 Task: Arrange a 90-minute wedding planning consultation to discuss themes, venues, and vendor recommendations.
Action: Mouse pressed left at (780, 101)
Screenshot: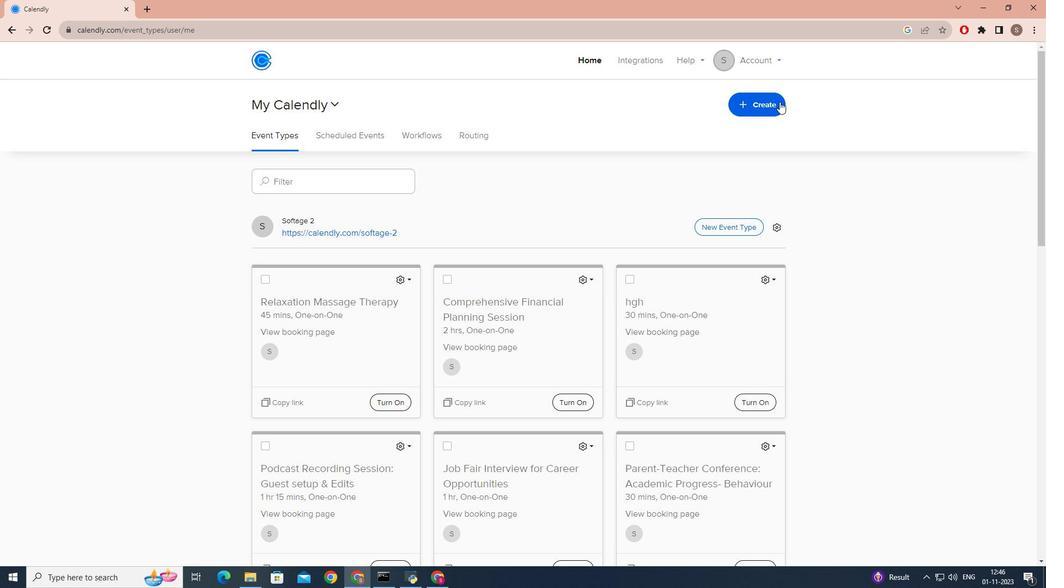 
Action: Mouse moved to (734, 137)
Screenshot: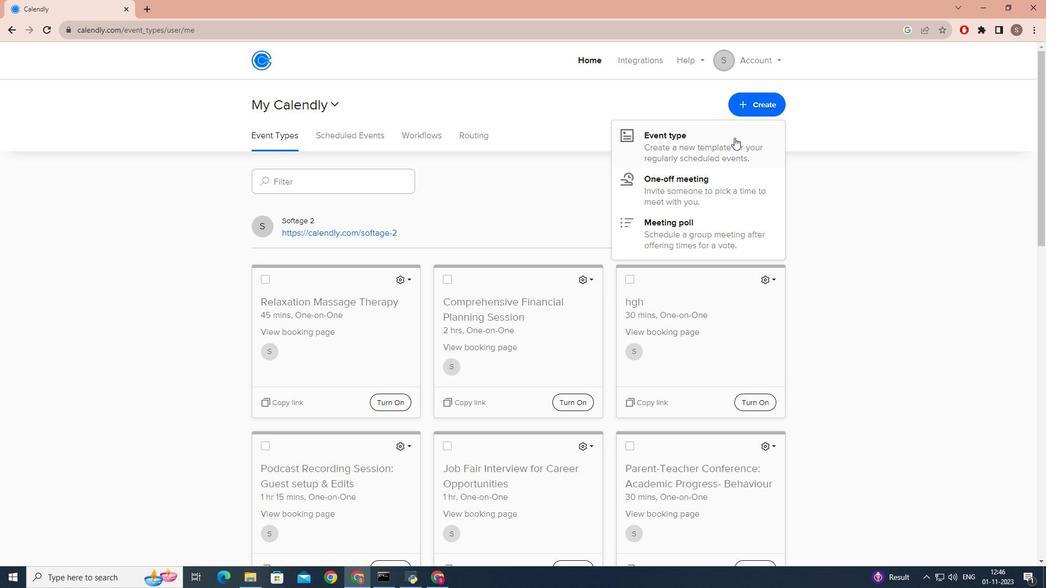 
Action: Mouse pressed left at (734, 137)
Screenshot: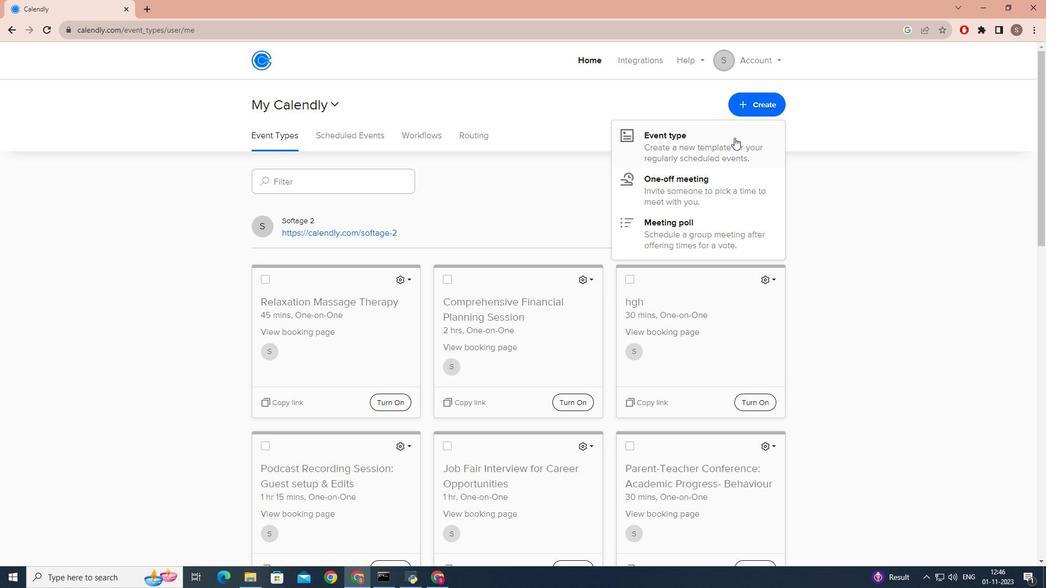 
Action: Mouse moved to (493, 180)
Screenshot: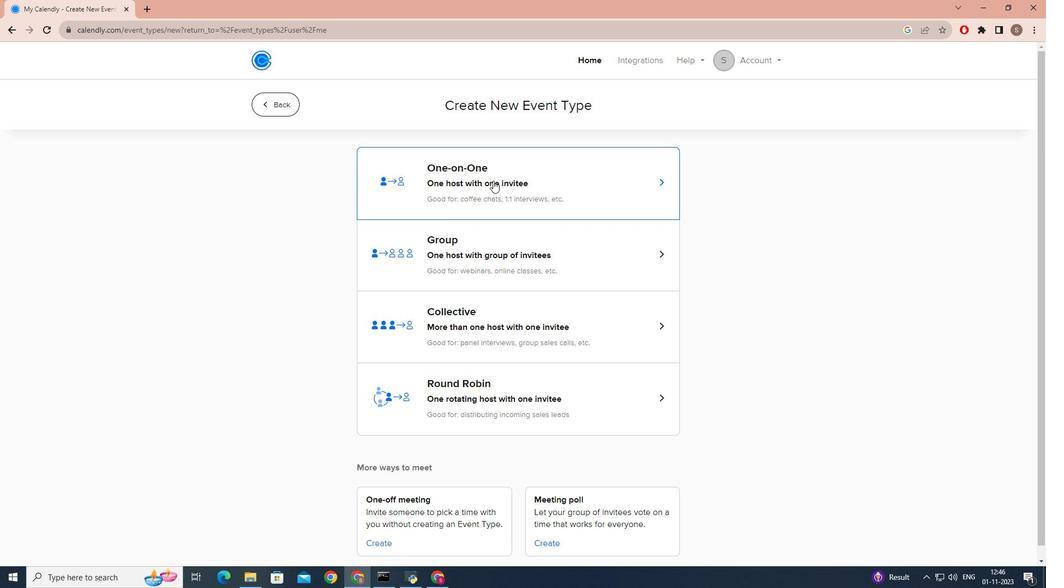 
Action: Mouse pressed left at (493, 180)
Screenshot: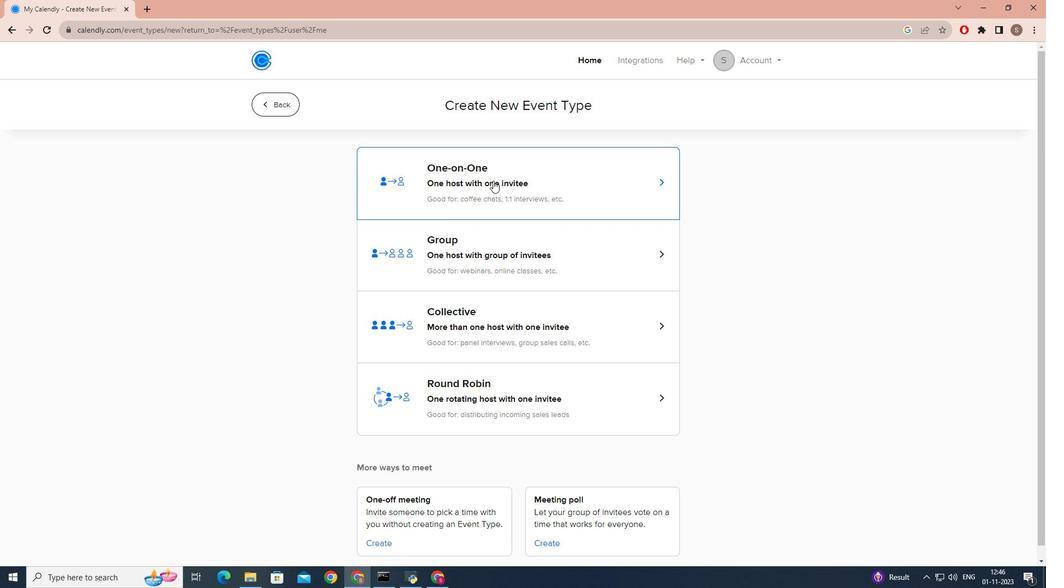 
Action: Mouse moved to (331, 263)
Screenshot: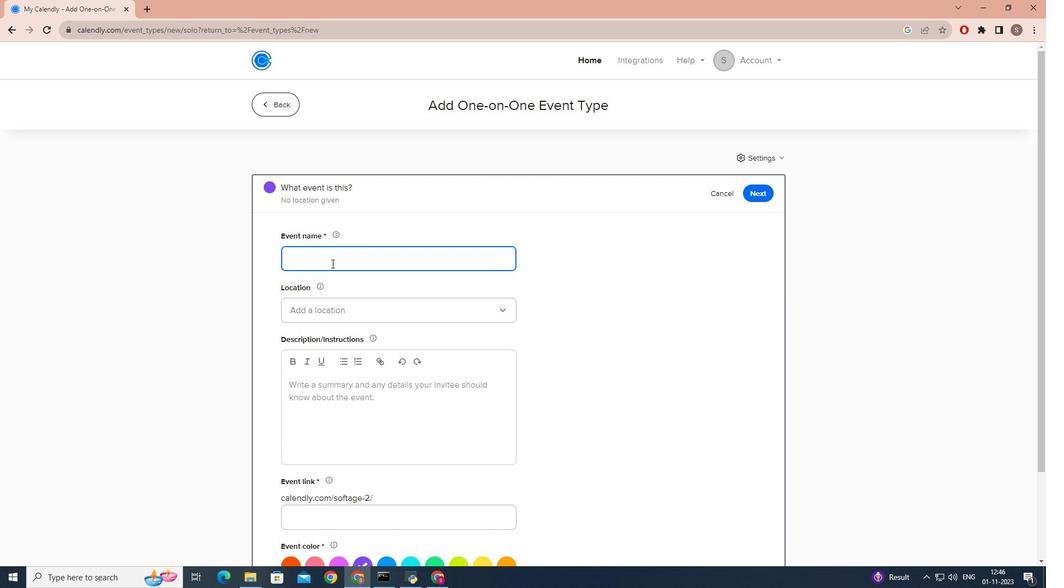 
Action: Key pressed <Key.caps_lock>W<Key.caps_lock>edding<Key.space><Key.caps_lock>P<Key.caps_lock>laa<Key.backspace>nning<Key.space><Key.caps_lock>C<Key.caps_lock>onsultation
Screenshot: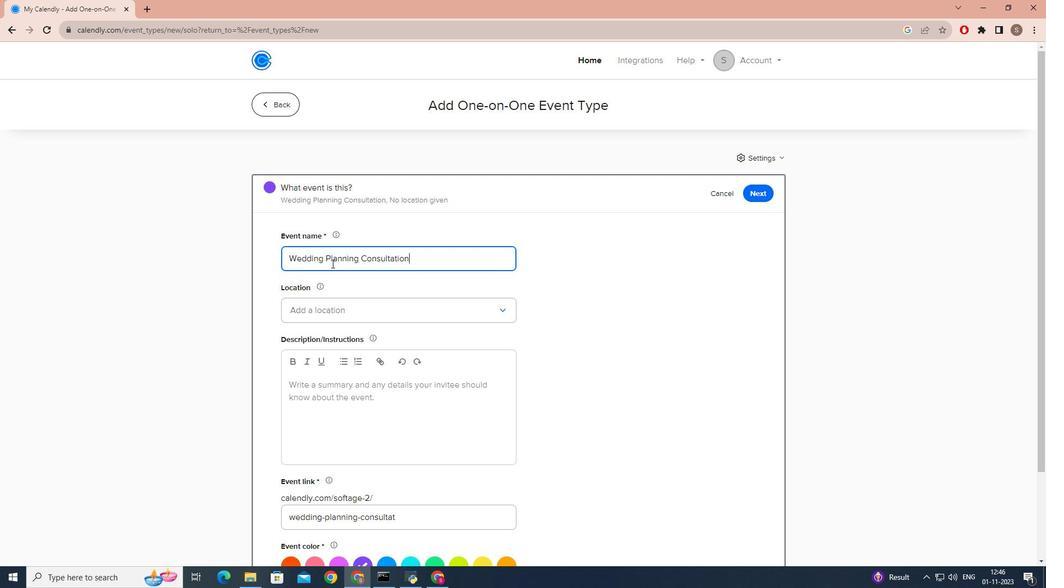 
Action: Mouse moved to (327, 310)
Screenshot: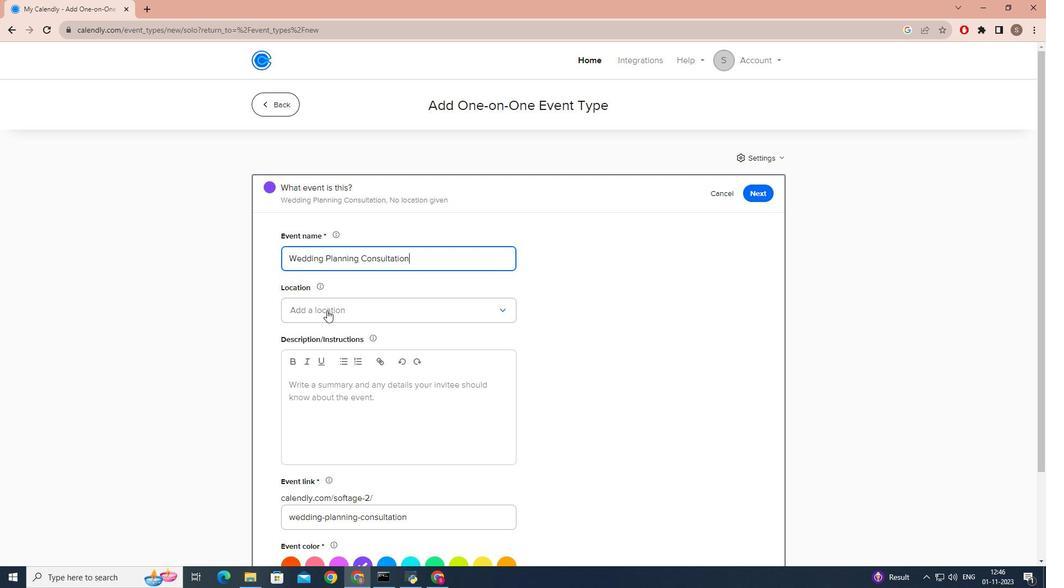 
Action: Mouse pressed left at (327, 310)
Screenshot: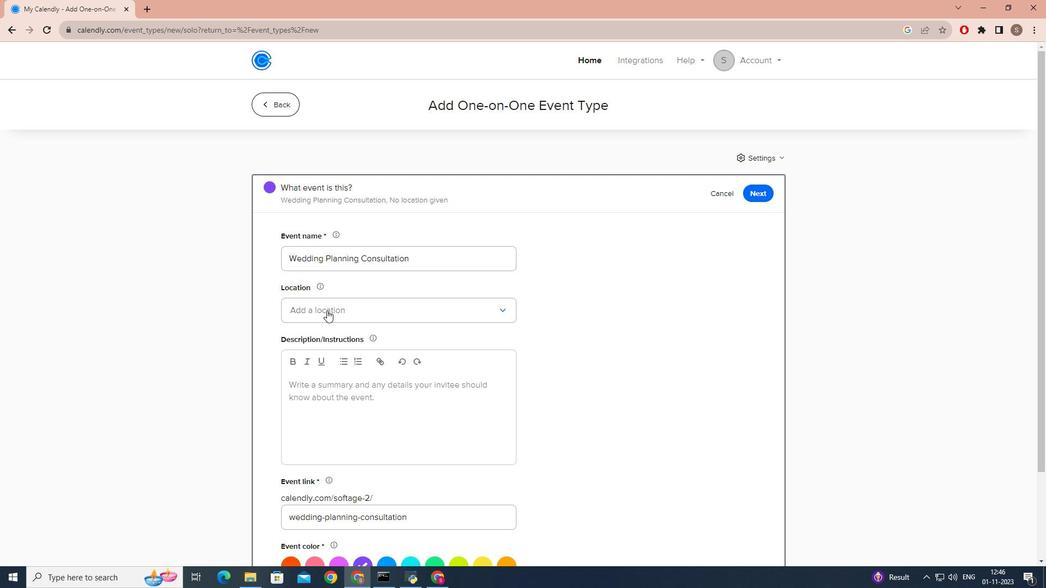 
Action: Mouse moved to (319, 417)
Screenshot: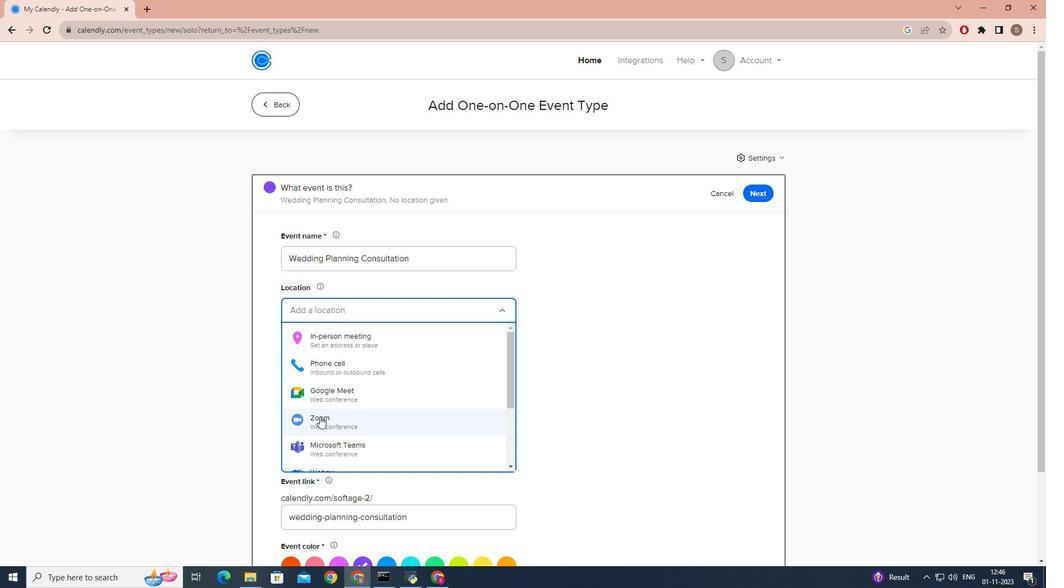 
Action: Mouse scrolled (319, 416) with delta (0, 0)
Screenshot: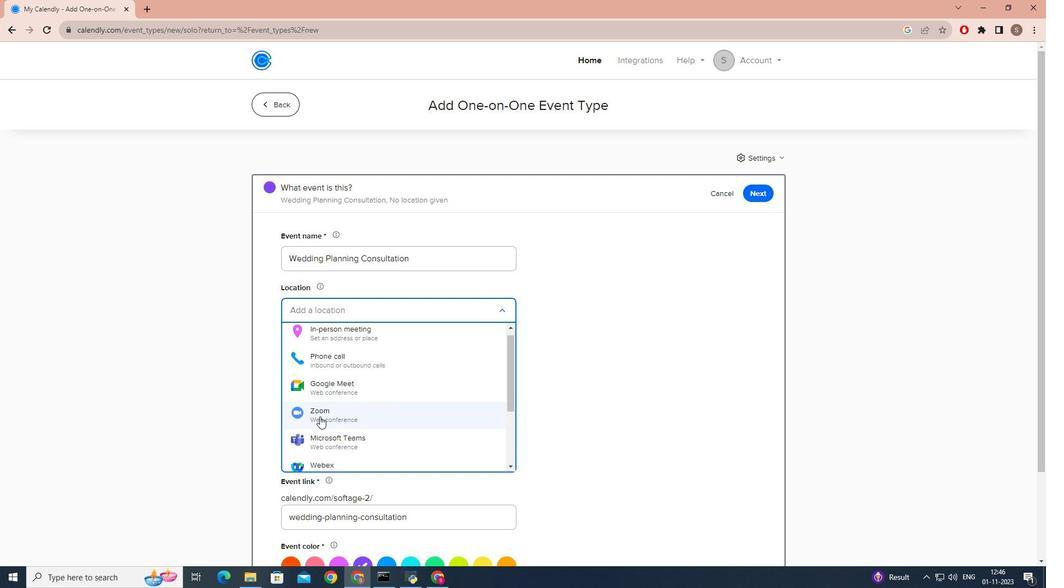
Action: Mouse moved to (373, 343)
Screenshot: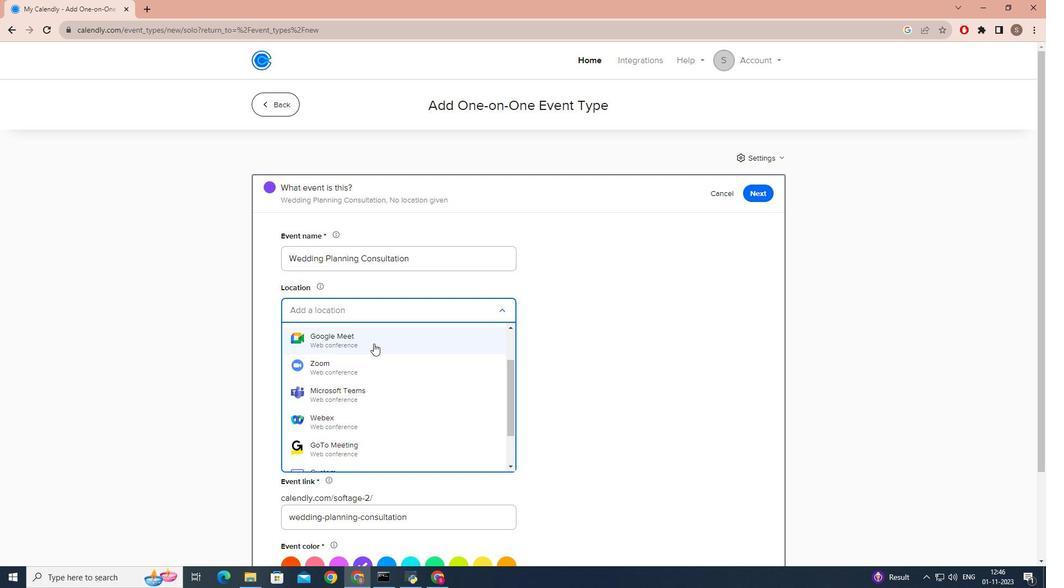 
Action: Mouse pressed left at (373, 343)
Screenshot: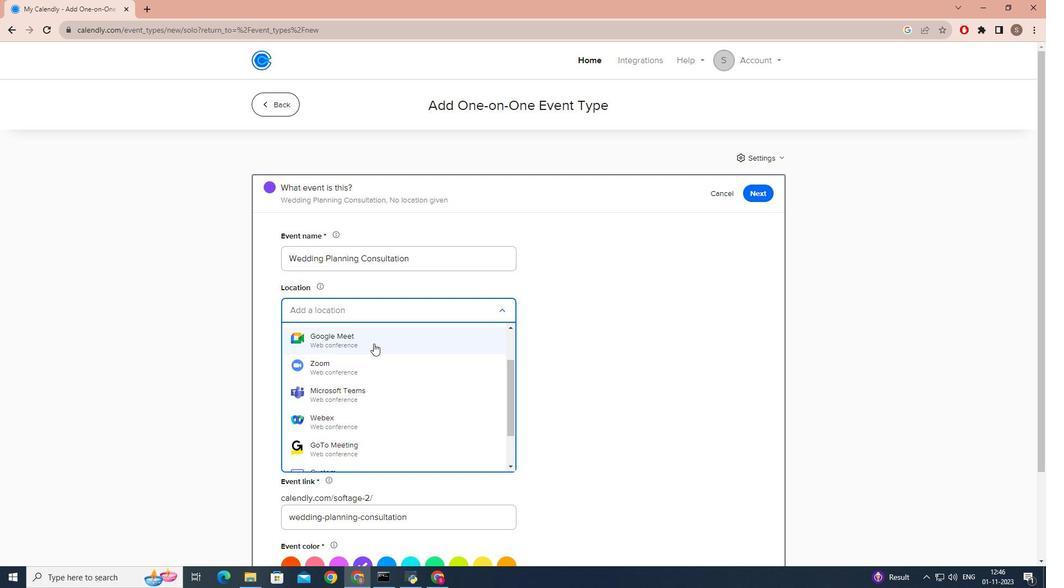 
Action: Mouse moved to (302, 421)
Screenshot: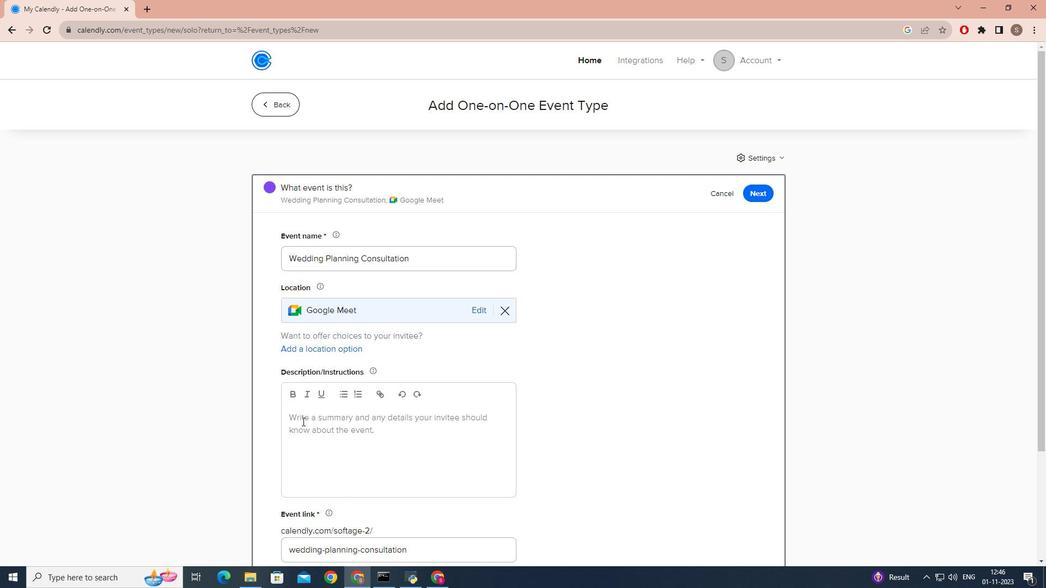 
Action: Mouse pressed left at (302, 421)
Screenshot: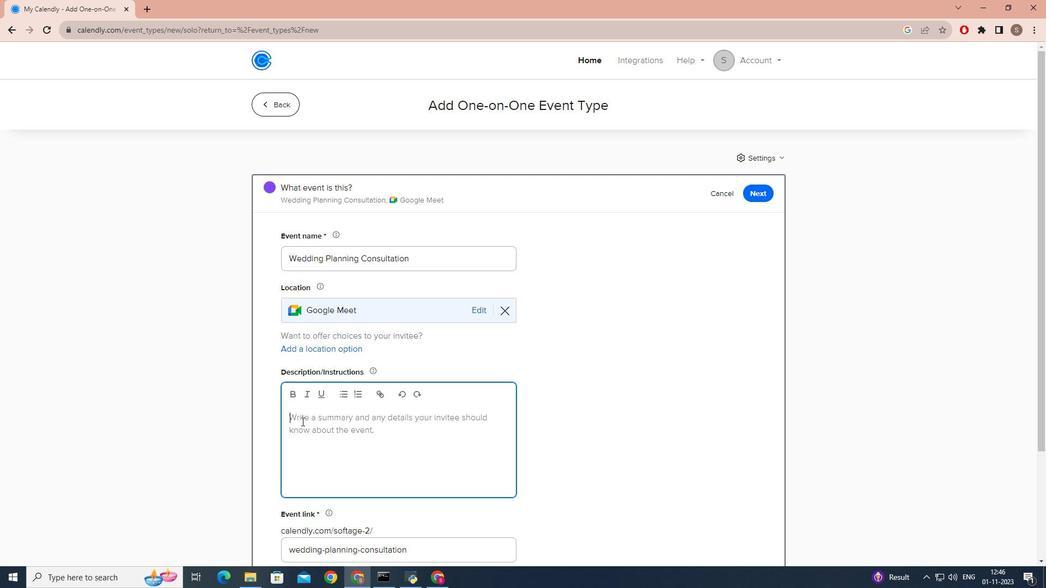 
Action: Mouse moved to (302, 421)
Screenshot: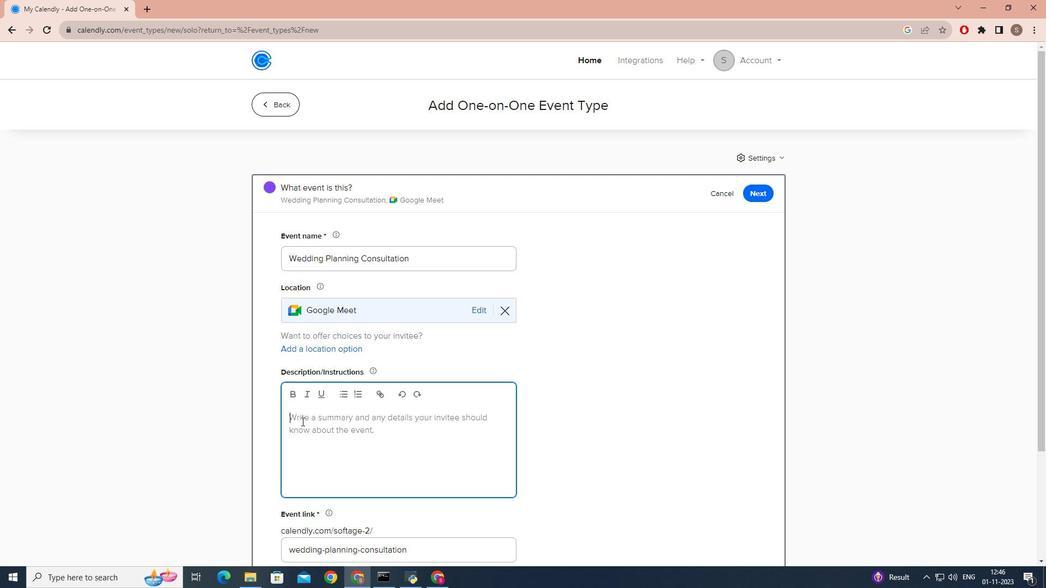 
Action: Key pressed <Key.caps_lock>L<Key.caps_lock>et<Key.space><Key.caps_lock>U<Key.caps_lock>s<Key.space><Key.caps_lock>P<Key.caps_lock>lan<Key.space><Key.caps_lock>Y<Key.caps_lock>our<Key.space><Key.caps_lock>W<Key.caps_lock>es<Key.backspace>dding<Key.shift_r><Key.shift_r><Key.shift_r><Key.shift_r><Key.shift_r><Key.shift_r><Key.shift_r><Key.shift_r><Key.shift_r><Key.shift_r>!!<Key.enter><Key.caps_lock>T<Key.caps_lock>his<Key.space>consultation<Key.space>is<Key.space>dedicated<Key.space>to<Key.space>discussing<Key.space>wedding<Key.space>themes,venue<Key.space>options<Key.space>,and<Key.space>vendor<Key.space>recommendations.<Key.caps_lock>W<Key.caps_lock>hether<Key.space>you<Key.space>are<Key.space>starting<Key.space>from<Key.space>scratch<Key.space>p<Key.backspace>or<Key.space>need<Key.space>expert<Key.space>advice,<Key.space>we<Key.space>are<Key.space>here<Key.space>to<Key.space>make<Key.space>your<Key.space>wedding<Key.space>pln<Key.backspace>anning<Key.space>h<Key.backspace>journey<Key.space>a<Key.space>breeze.<Key.enter><Key.caps_lock>D<Key.caps_lock>o<Key.space>come<Key.space>up<Key.space><Key.backspace><Key.backspace><Key.backspace><Key.backspace><Key.backspace><Key.backspace><Key.backspace><Key.backspace><Key.backspace><Key.backspace>o<Key.space>give<Key.space>us<Key.space>your<Key.space>ide<Key.backspace><Key.backspace><Key.backspace><Key.backspace><Key.backspace><Key.backspace><Key.backspace><Key.backspace><Key.backspace><Key.backspace><Key.backspace><Key.backspace><Key.backspace><Key.backspace><Key.backspace><Key.backspace>coe<Key.backspace>me<Key.space>up<Key.space>with<Key.space>your<Key.space>ideas<Key.space>and<Key.space>concerns<Key.space>so<Key.space>that<Key.space>we<Key.space>can<Key.space>discuss<Key.space>all<Key.space>our<Key.backspace><Key.backspace><Key.backspace>the<Key.space>events<Key.space>keeping<Key.space>them<Key.space>in<Key.space>mind.<Key.enter><Key.caps_lock>W<Key.caps_lock>e<Key.space>look<Key.space>forward<Key.space>to<Key.space>a<Key.space>productive<Key.space>session.
Screenshot: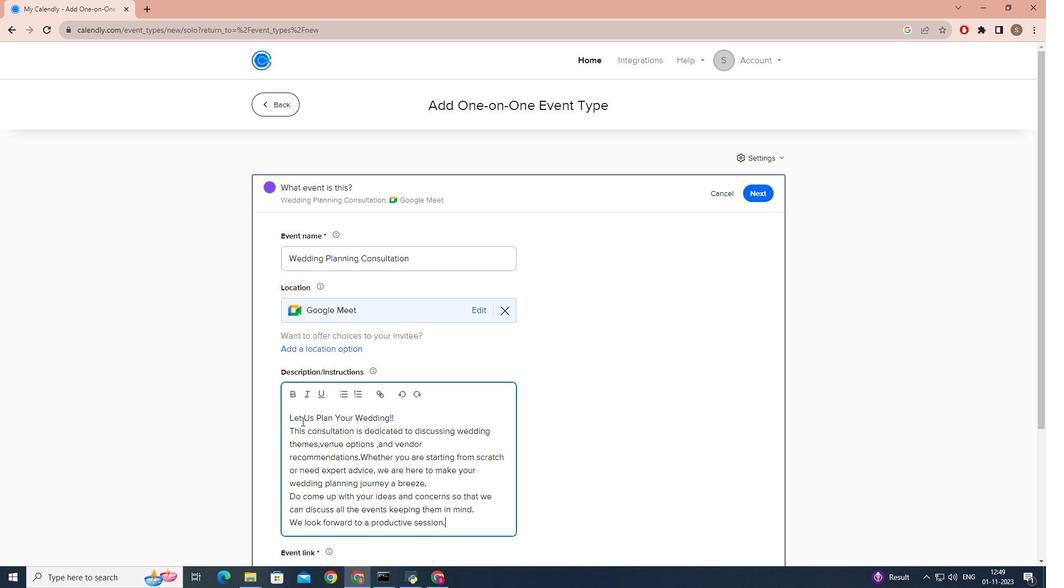 
Action: Mouse moved to (386, 339)
Screenshot: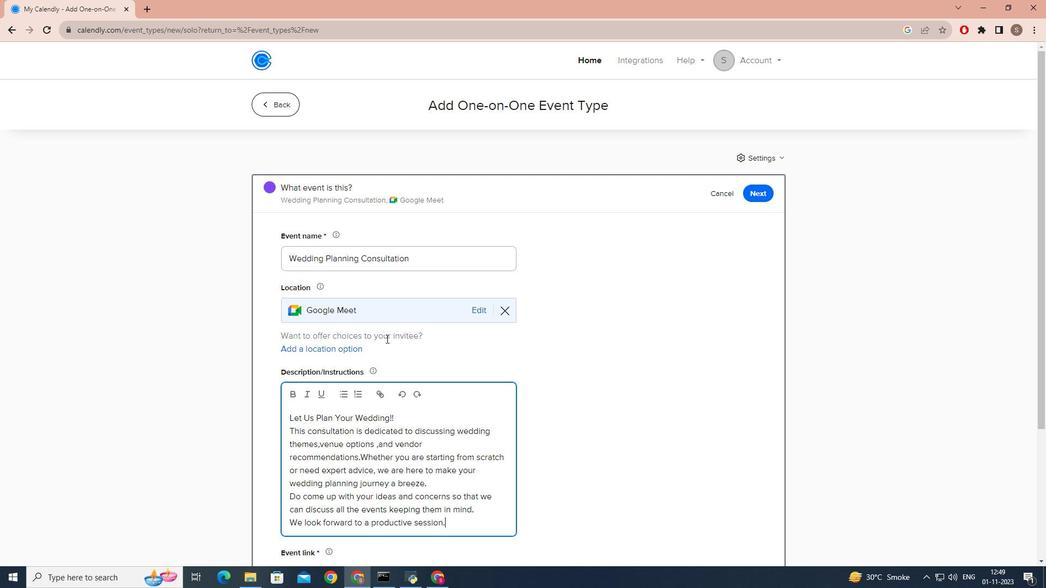 
Action: Mouse scrolled (386, 338) with delta (0, 0)
Screenshot: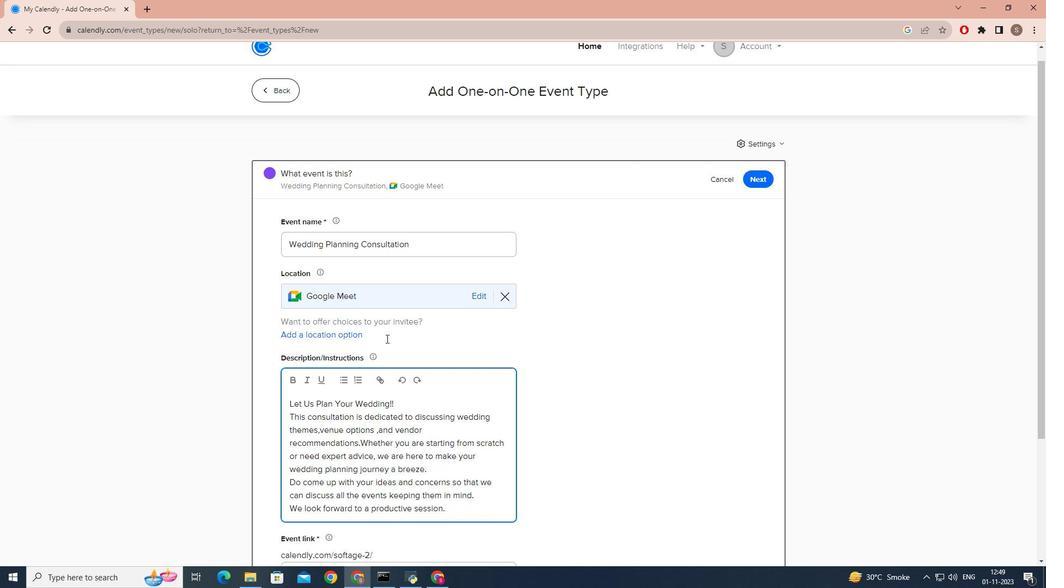 
Action: Mouse scrolled (386, 338) with delta (0, 0)
Screenshot: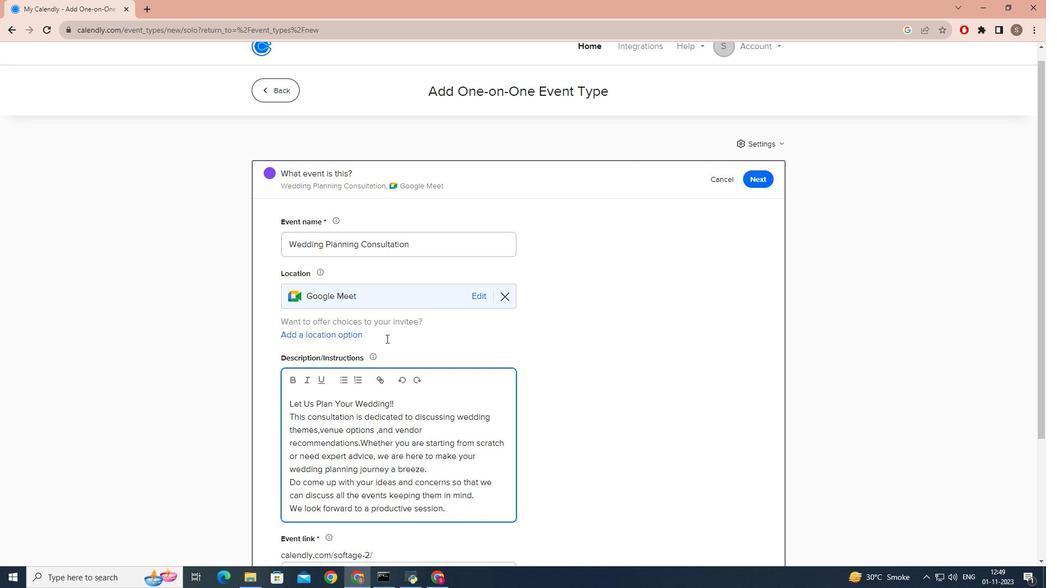 
Action: Mouse scrolled (386, 338) with delta (0, 0)
Screenshot: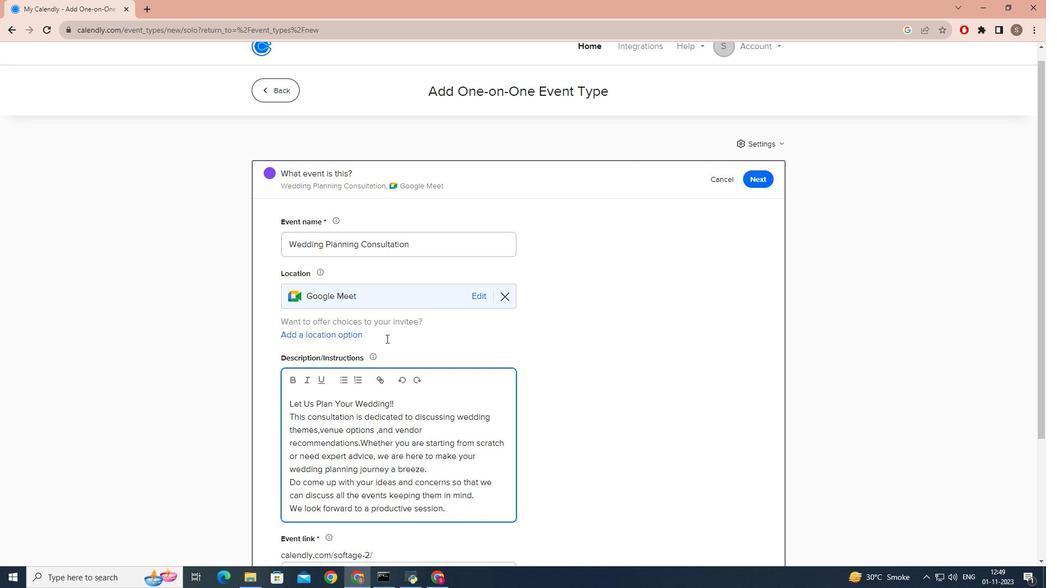 
Action: Mouse scrolled (386, 338) with delta (0, 0)
Screenshot: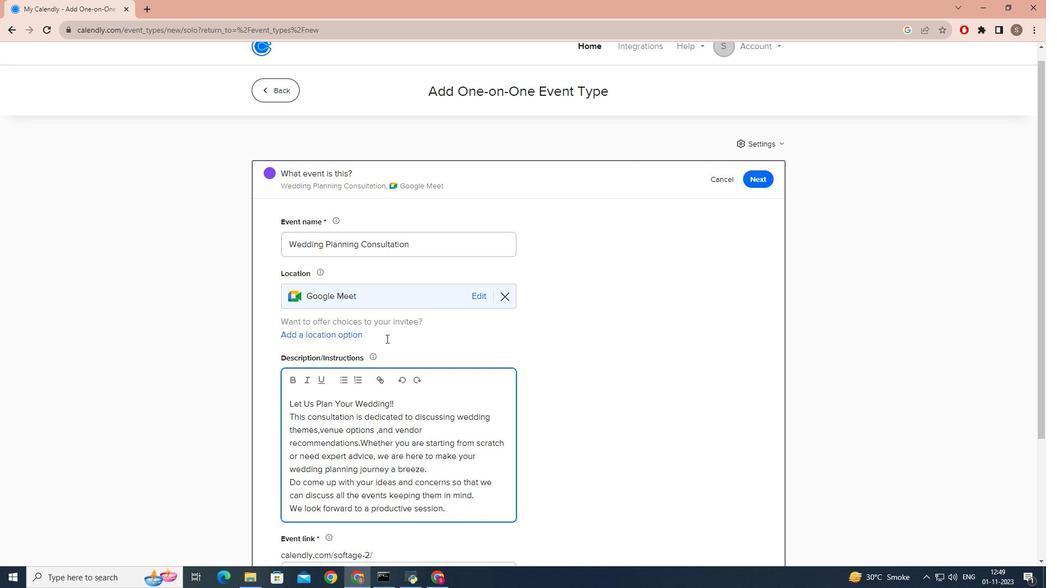 
Action: Mouse scrolled (386, 338) with delta (0, 0)
Screenshot: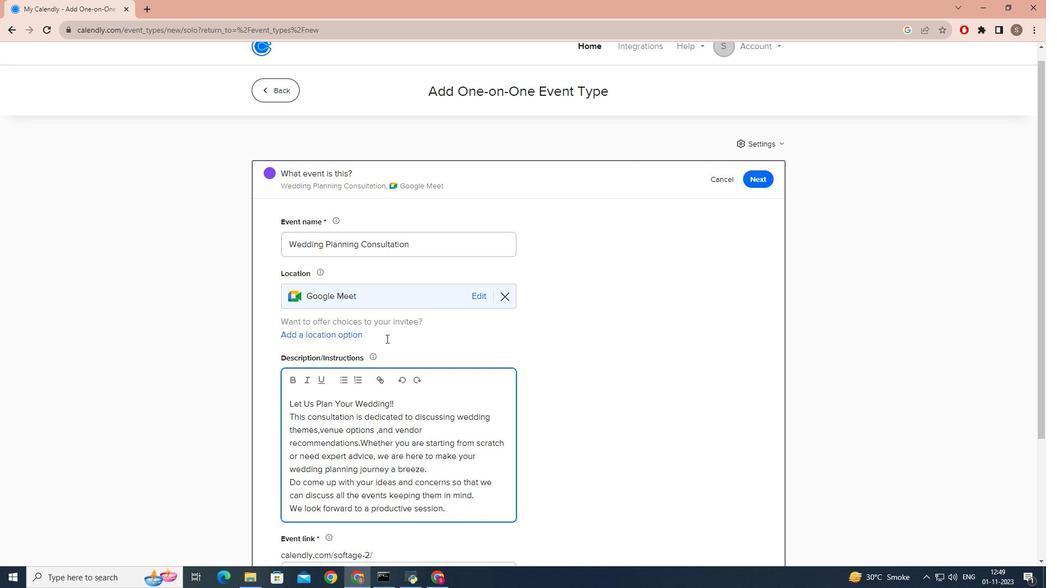 
Action: Mouse scrolled (386, 338) with delta (0, 0)
Screenshot: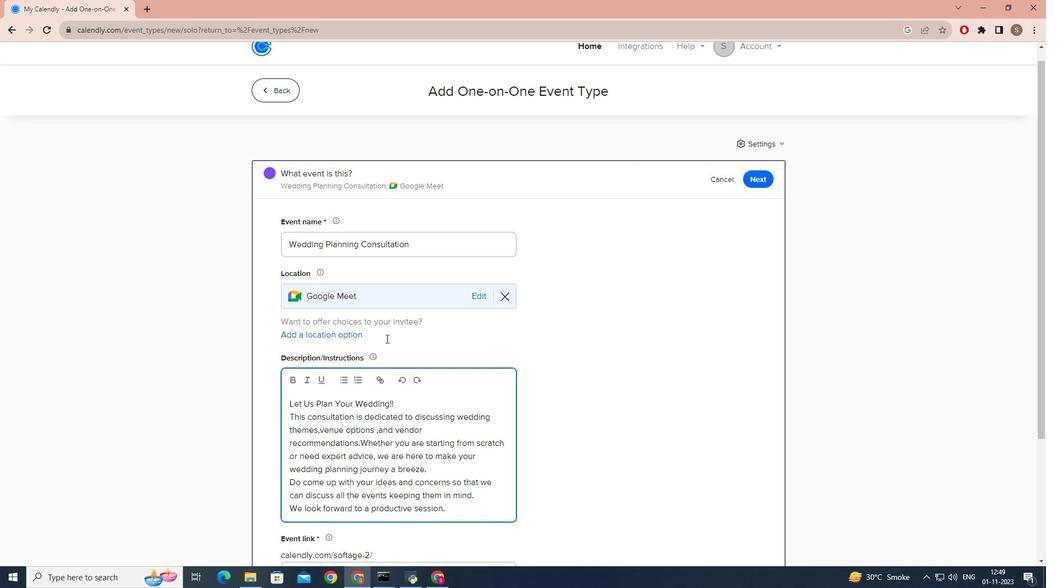 
Action: Mouse scrolled (386, 338) with delta (0, 0)
Screenshot: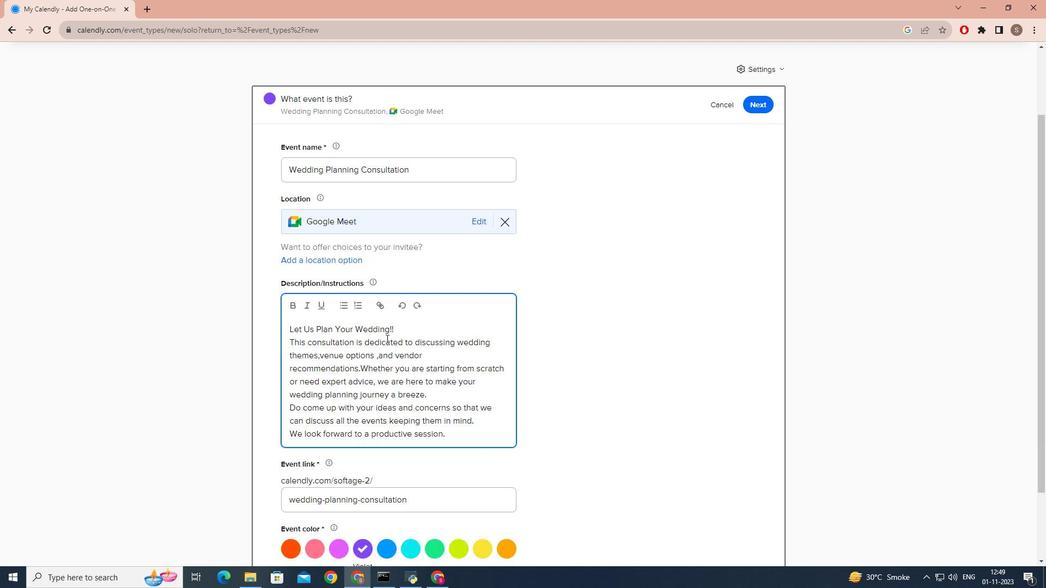 
Action: Mouse scrolled (386, 338) with delta (0, 0)
Screenshot: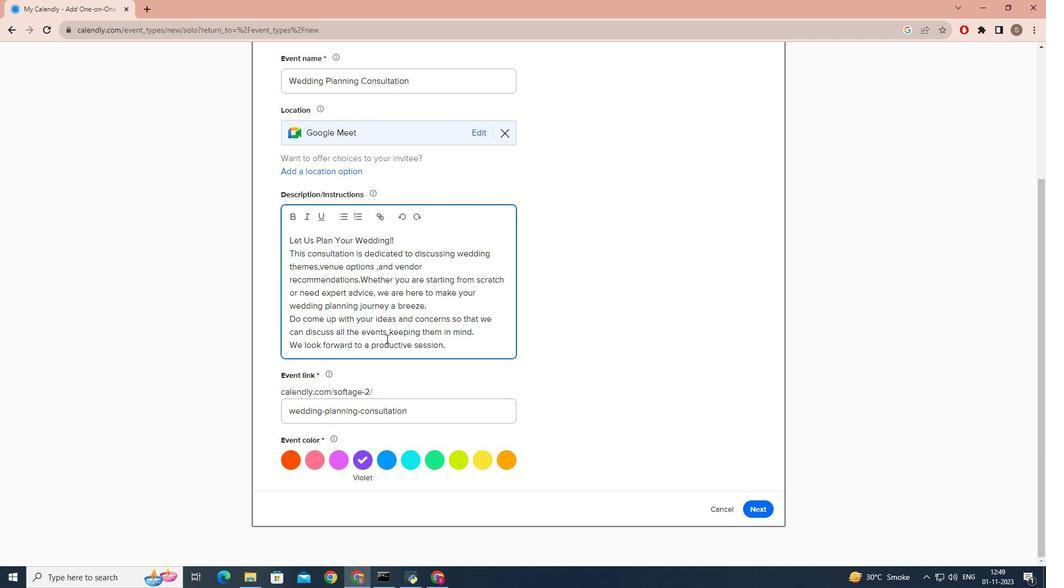 
Action: Mouse scrolled (386, 338) with delta (0, 0)
Screenshot: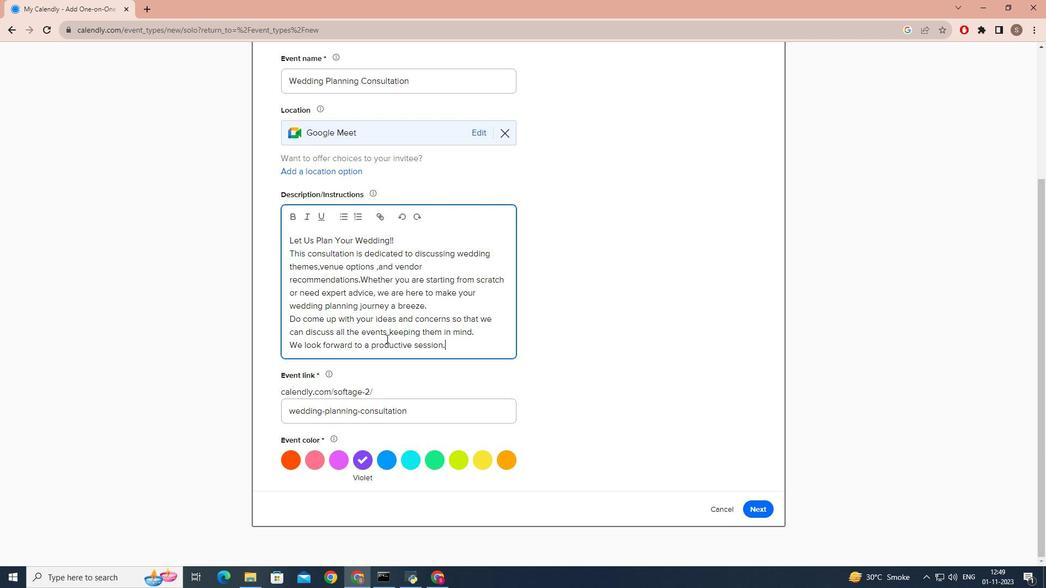 
Action: Mouse scrolled (386, 338) with delta (0, 0)
Screenshot: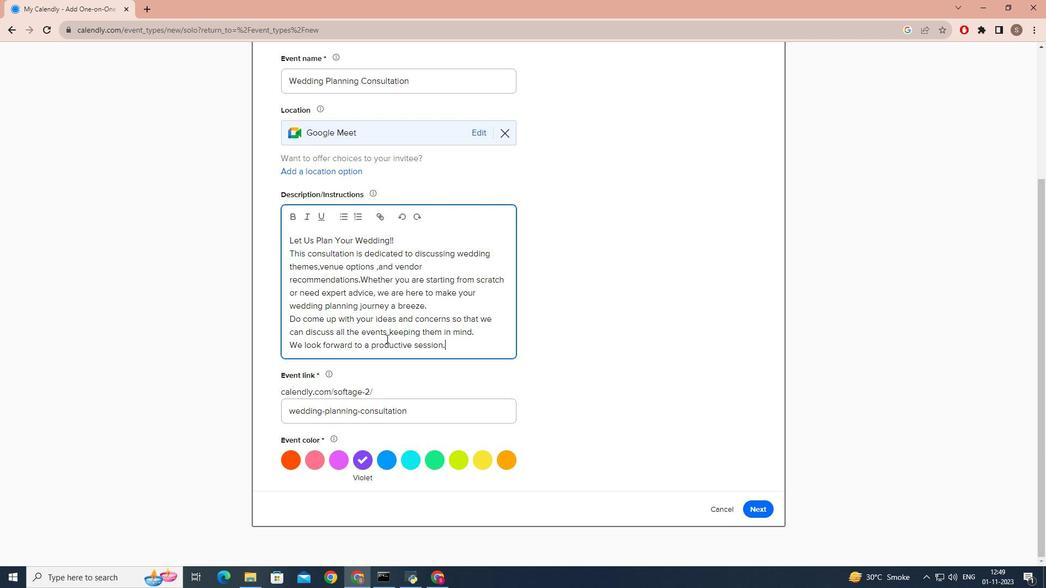 
Action: Mouse scrolled (386, 338) with delta (0, 0)
Screenshot: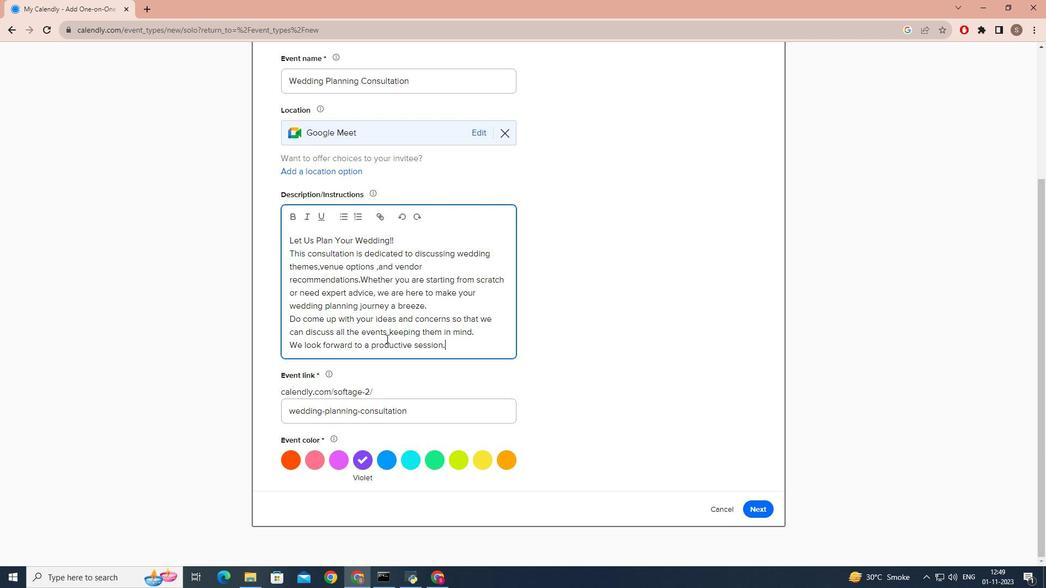 
Action: Mouse moved to (405, 459)
Screenshot: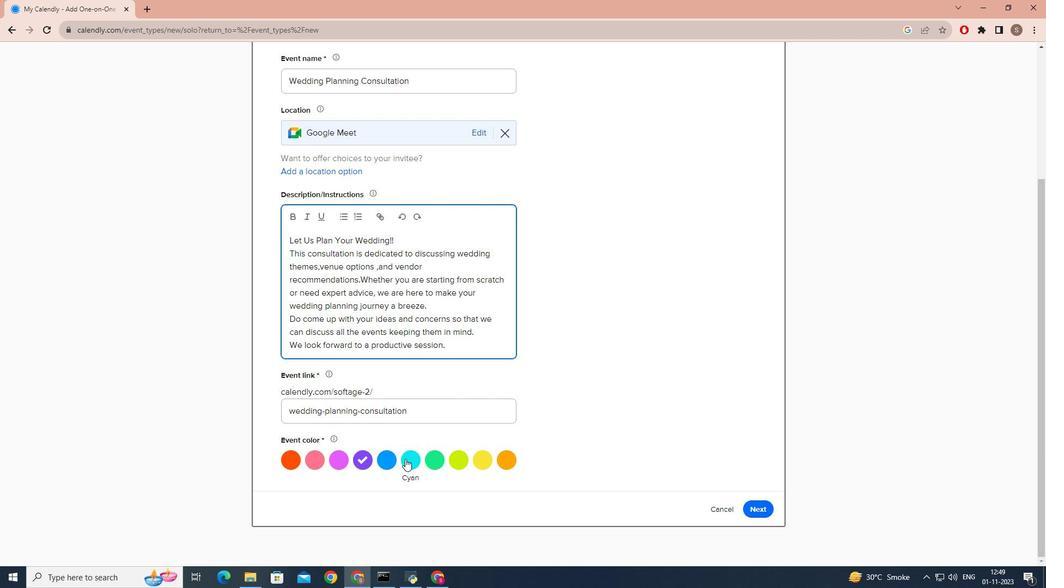 
Action: Mouse pressed left at (405, 459)
Screenshot: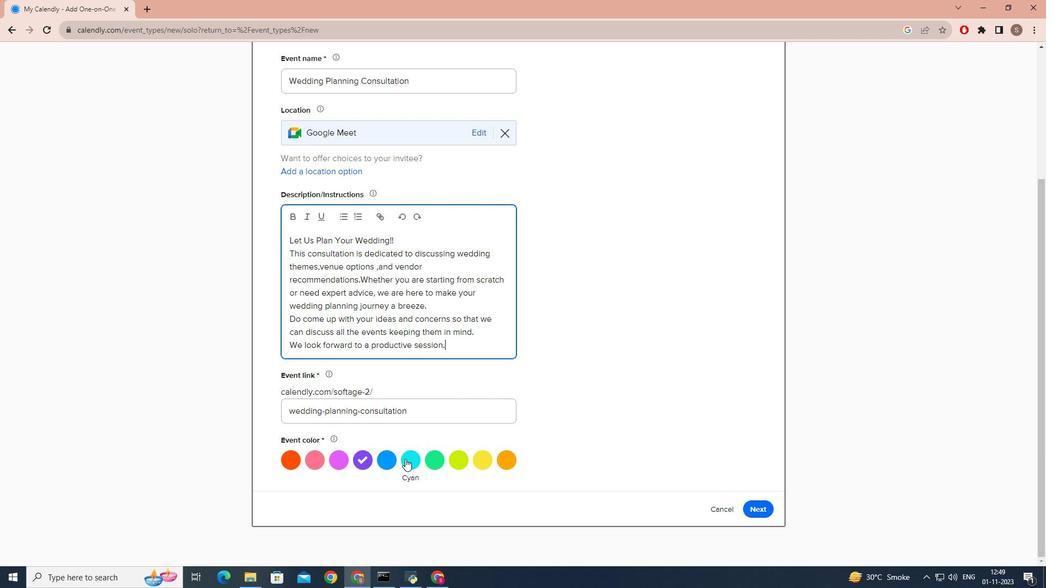 
Action: Mouse moved to (755, 515)
Screenshot: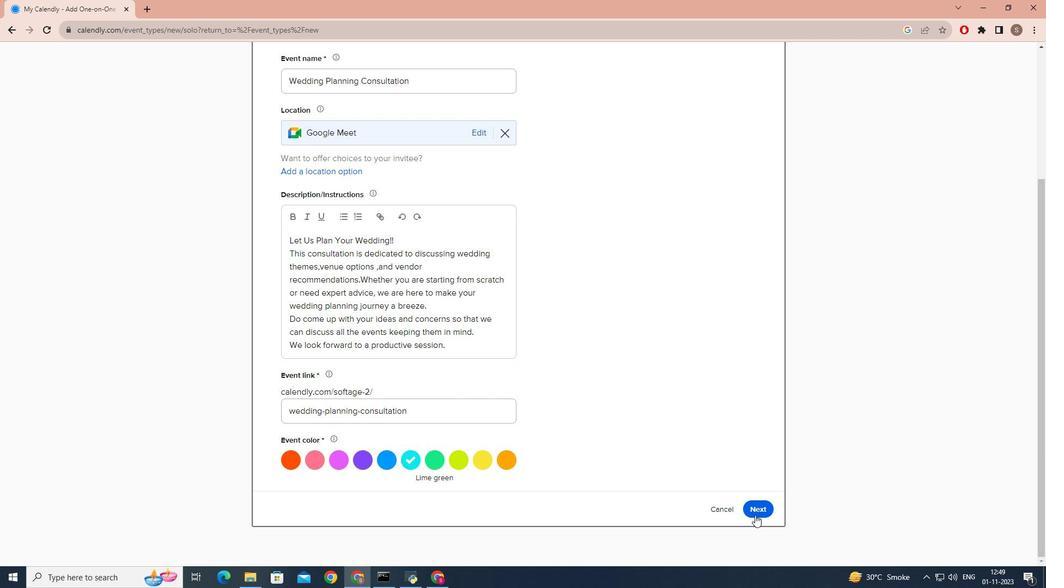 
Action: Mouse pressed left at (755, 515)
Screenshot: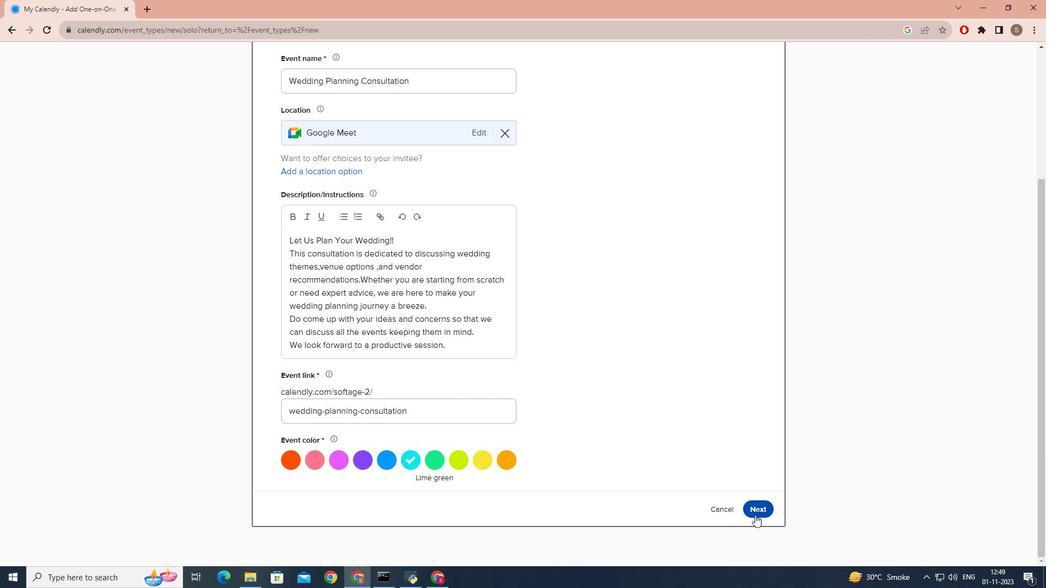 
Action: Mouse moved to (350, 288)
Screenshot: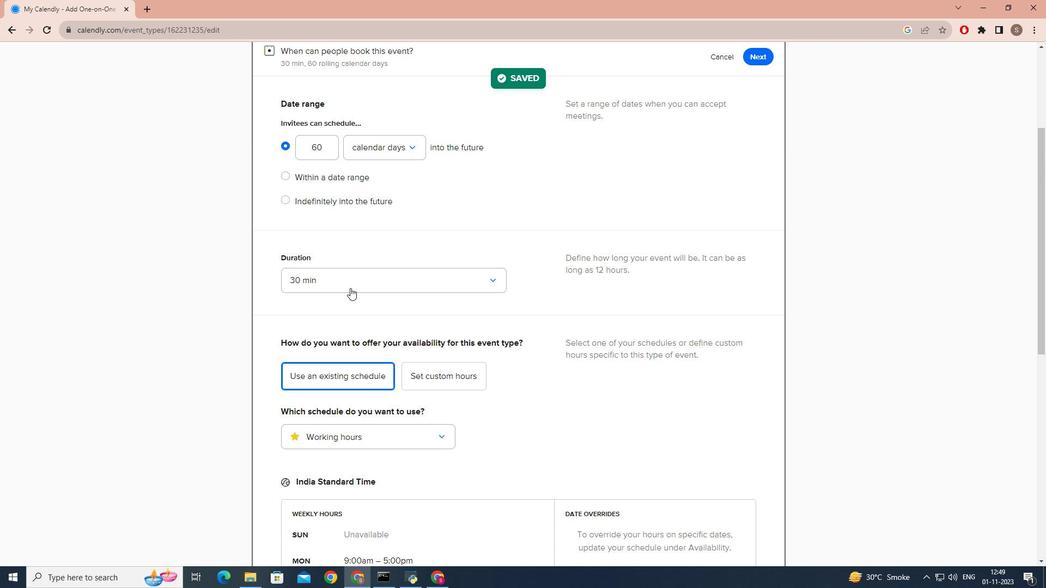 
Action: Mouse pressed left at (350, 288)
Screenshot: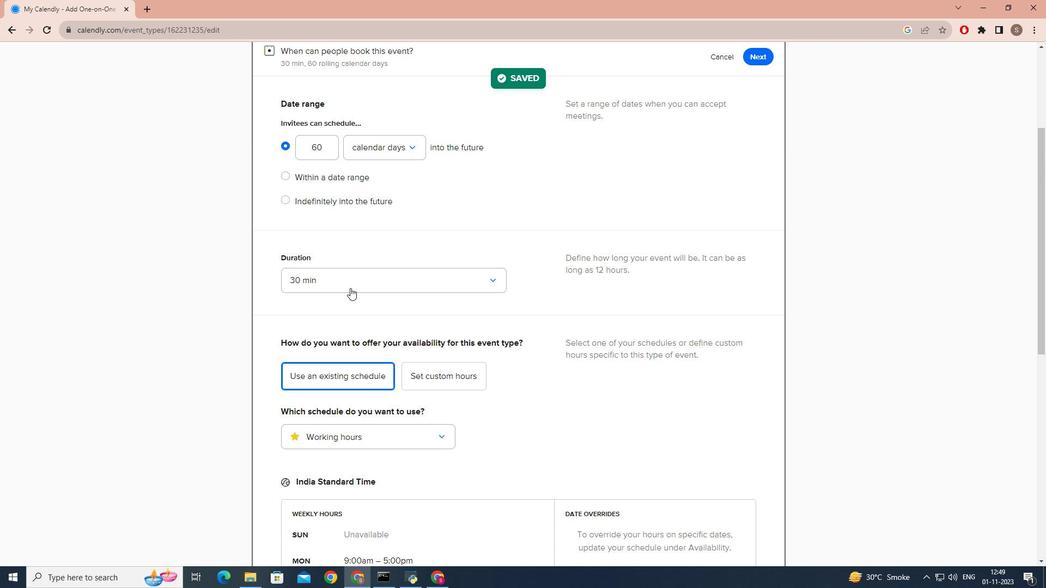 
Action: Mouse moved to (323, 388)
Screenshot: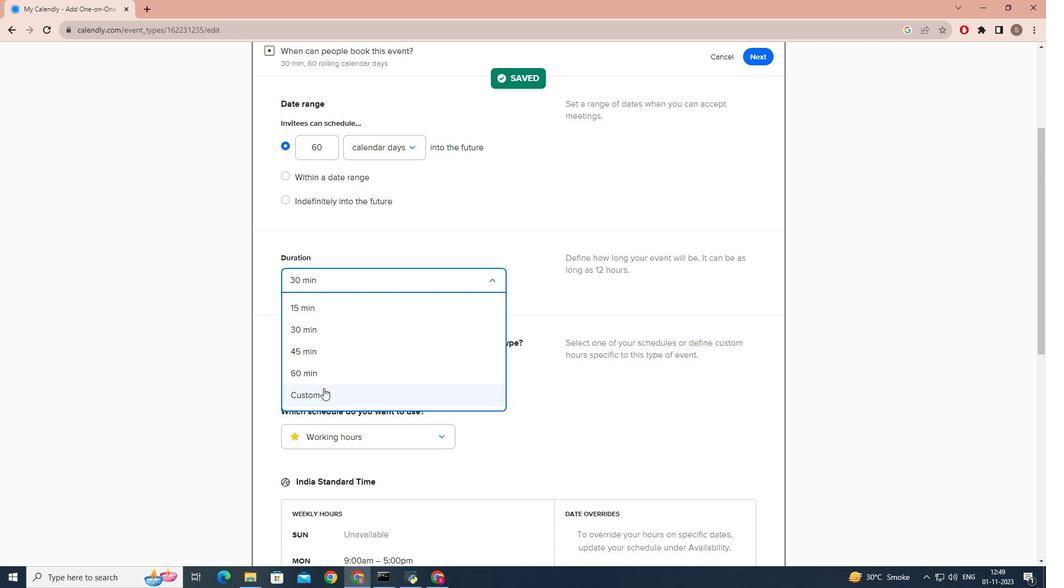 
Action: Mouse pressed left at (323, 388)
Screenshot: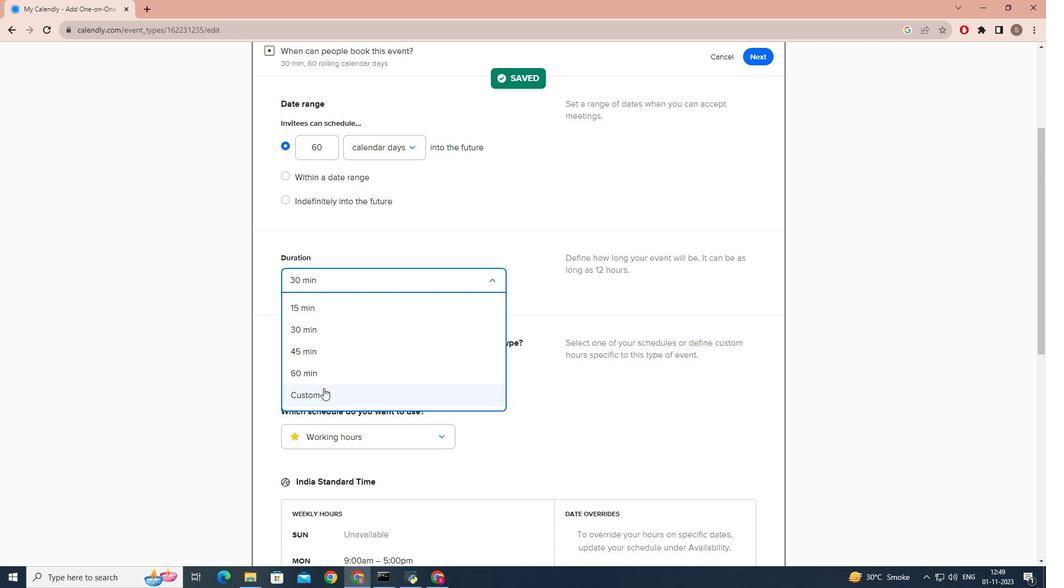
Action: Mouse moved to (373, 307)
Screenshot: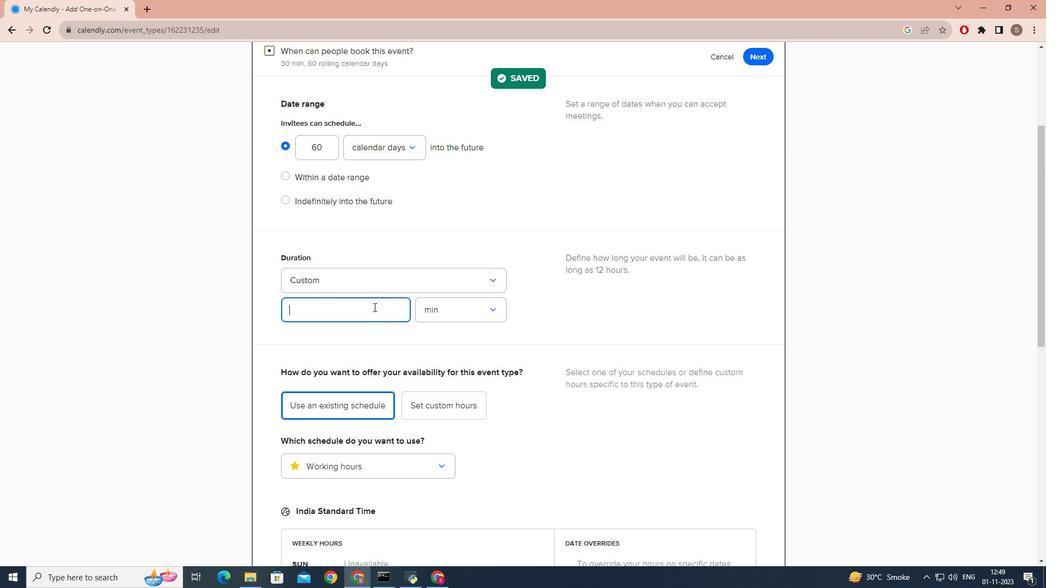 
Action: Key pressed 90
Screenshot: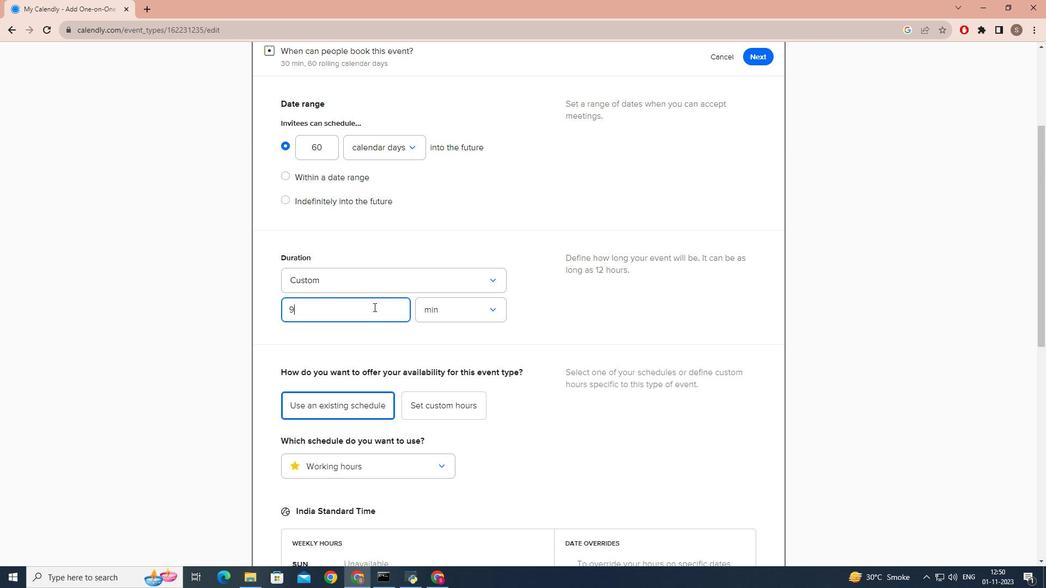 
Action: Mouse moved to (479, 395)
Screenshot: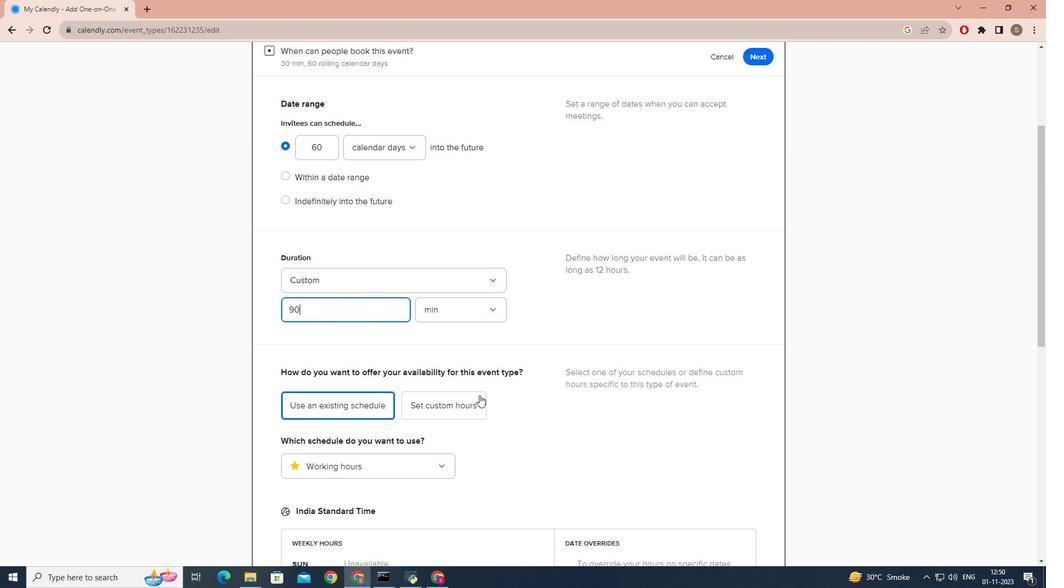 
Action: Mouse scrolled (479, 395) with delta (0, 0)
Screenshot: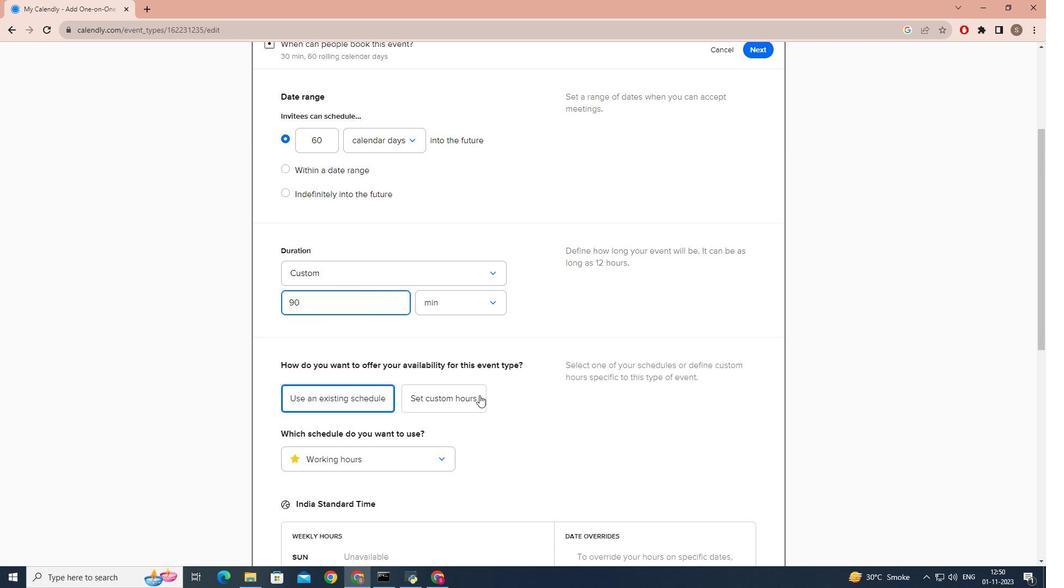 
Action: Mouse scrolled (479, 395) with delta (0, 0)
Screenshot: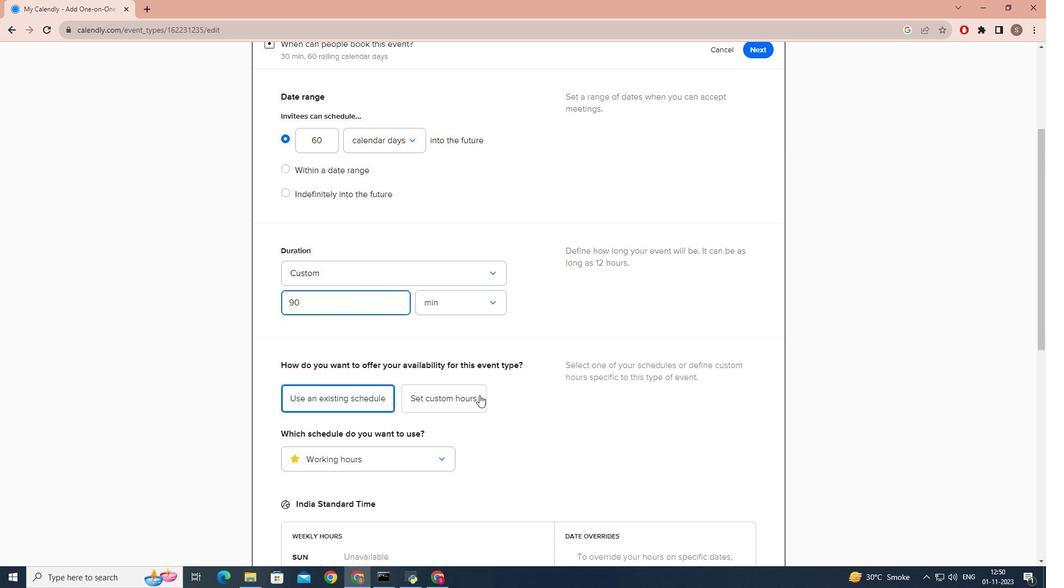 
Action: Mouse scrolled (479, 395) with delta (0, 0)
Screenshot: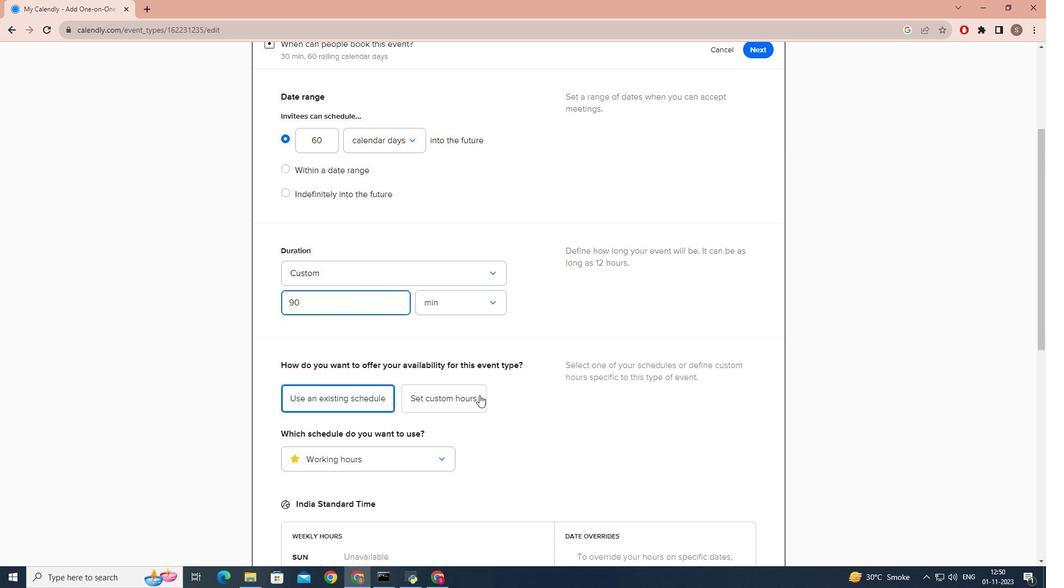 
Action: Mouse scrolled (479, 395) with delta (0, 0)
Screenshot: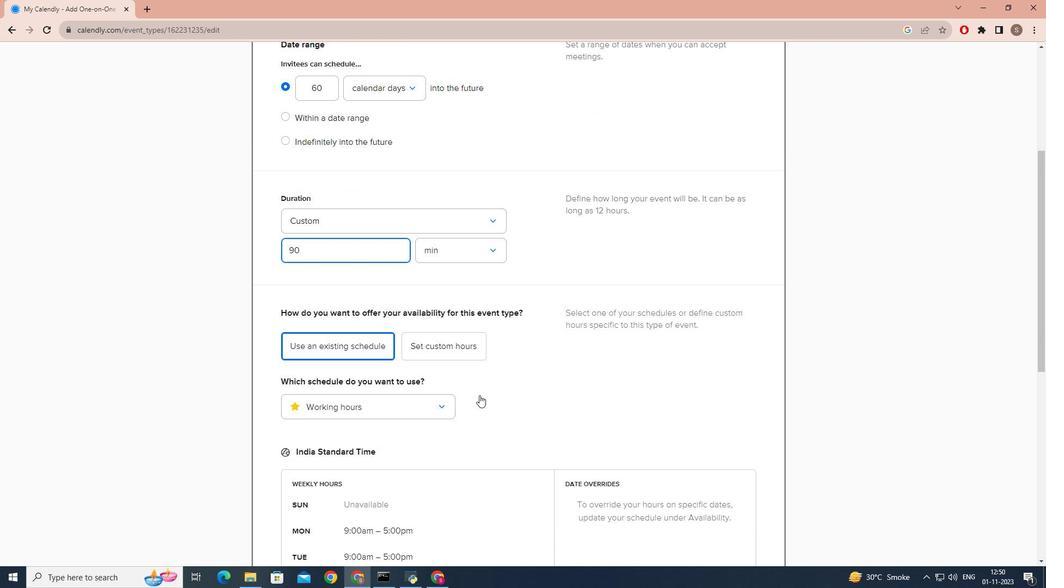 
Action: Mouse moved to (715, 423)
Screenshot: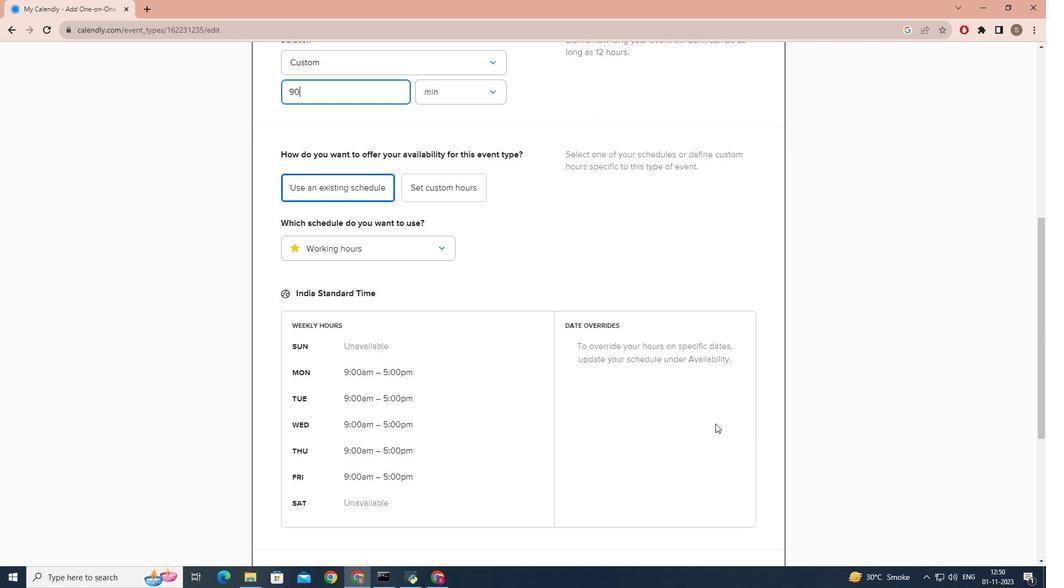 
Action: Mouse scrolled (715, 423) with delta (0, 0)
Screenshot: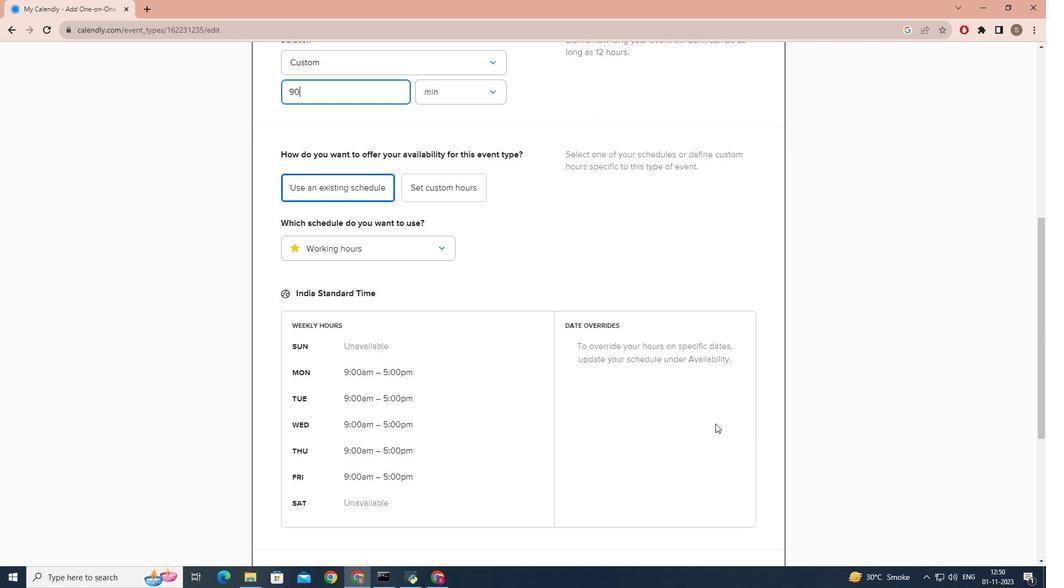 
Action: Mouse moved to (715, 423)
Screenshot: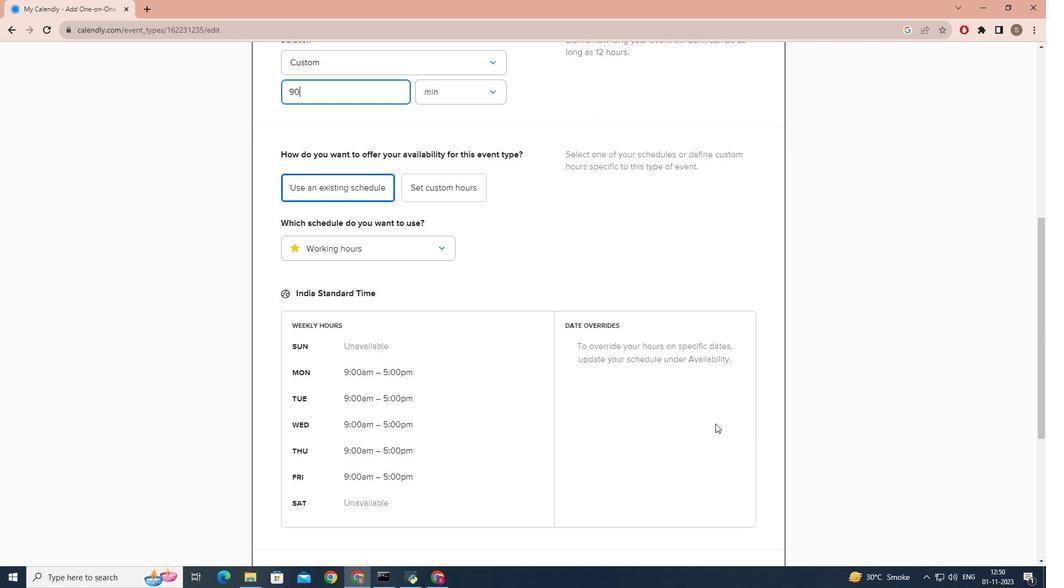 
Action: Mouse scrolled (715, 423) with delta (0, 0)
Screenshot: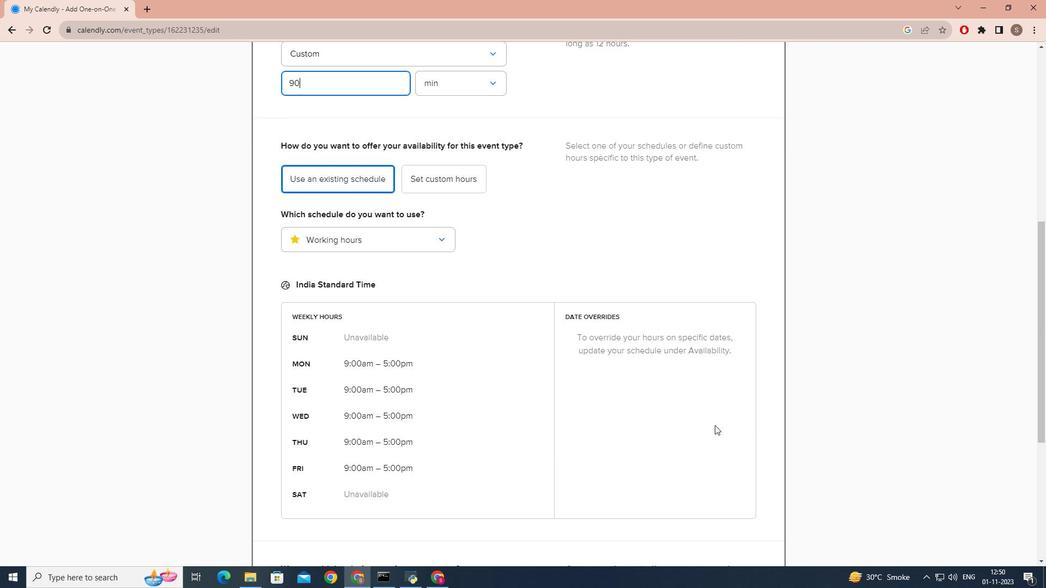 
Action: Mouse moved to (715, 424)
Screenshot: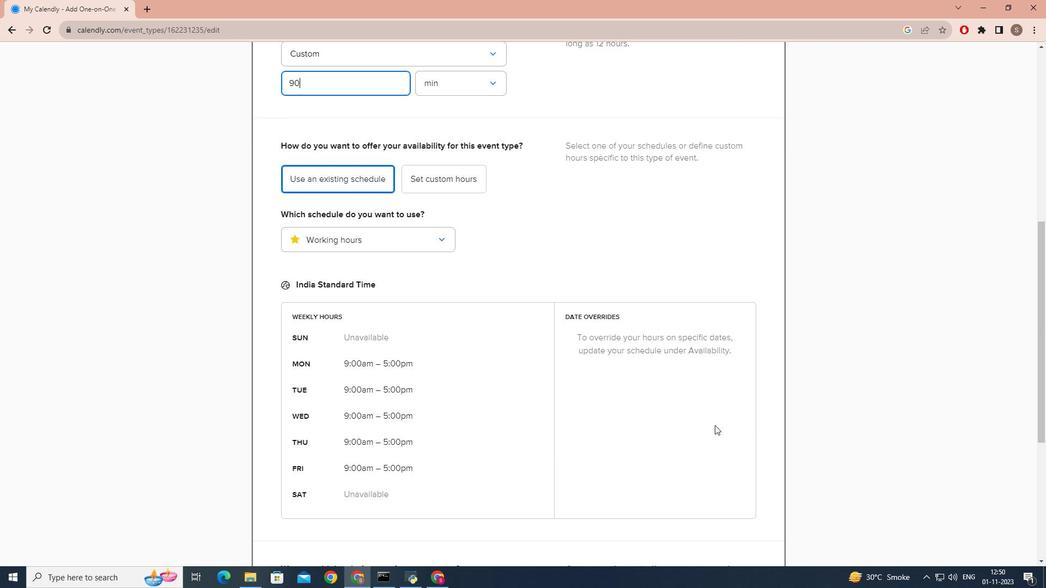 
Action: Mouse scrolled (715, 424) with delta (0, 0)
Screenshot: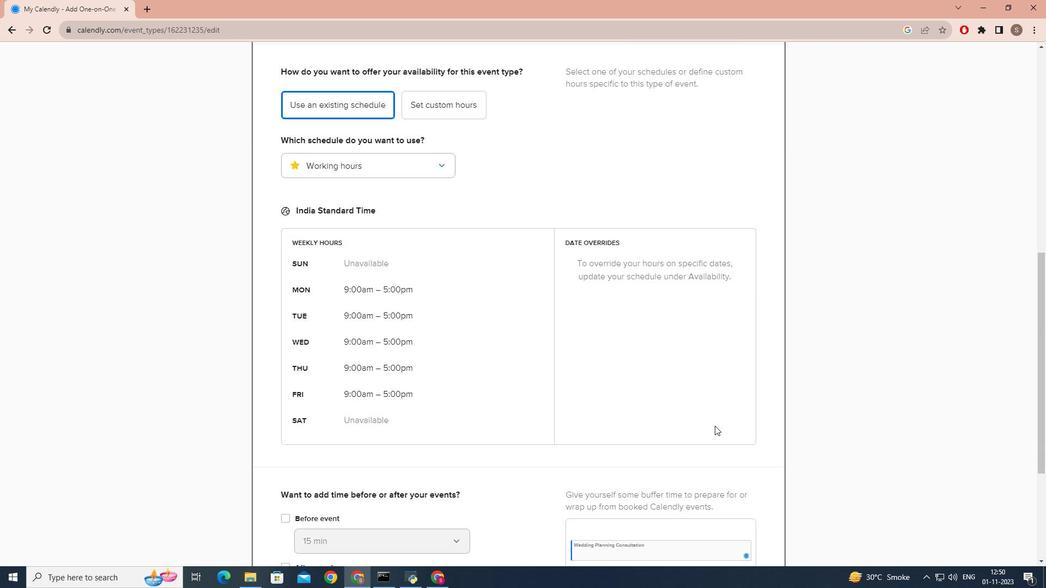 
Action: Mouse moved to (715, 424)
Screenshot: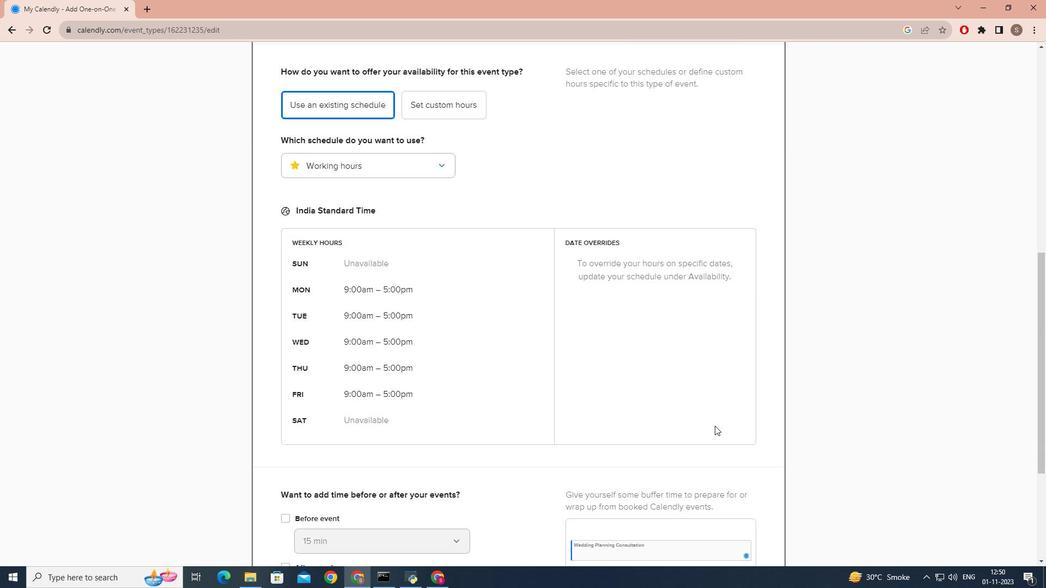 
Action: Mouse scrolled (715, 424) with delta (0, 0)
Screenshot: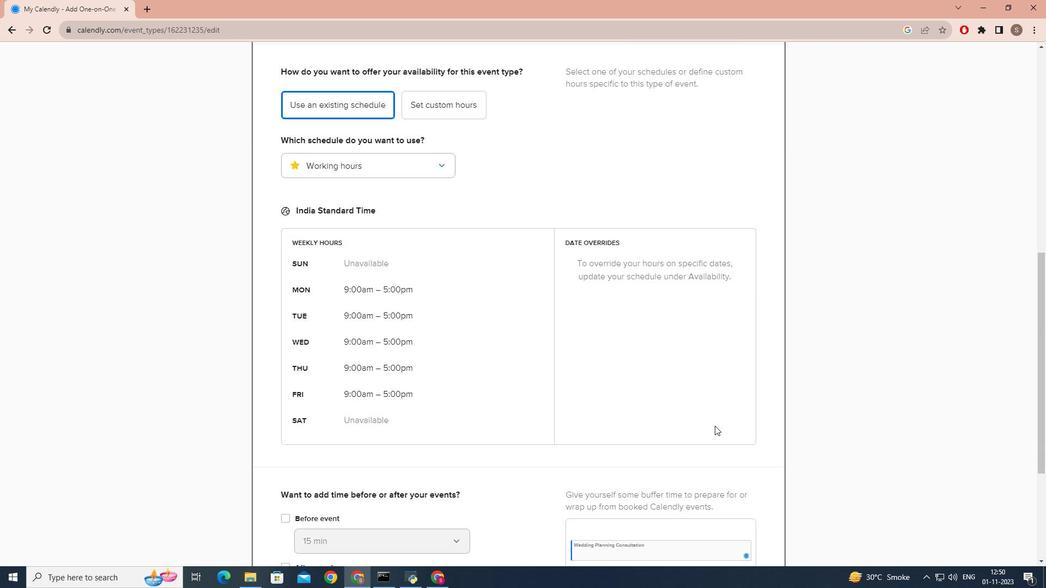 
Action: Mouse moved to (709, 508)
Screenshot: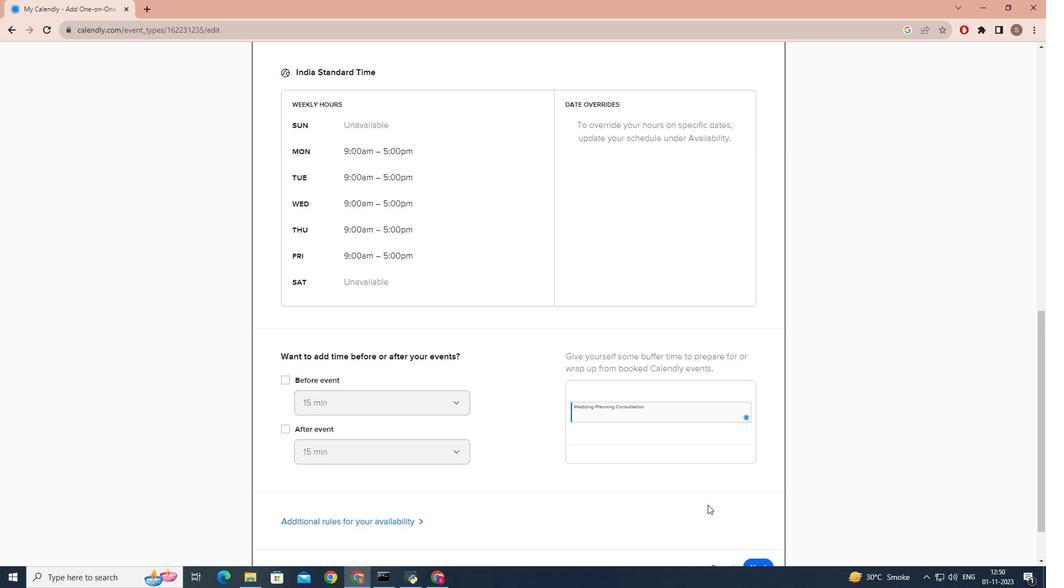 
Action: Mouse scrolled (709, 507) with delta (0, 0)
Screenshot: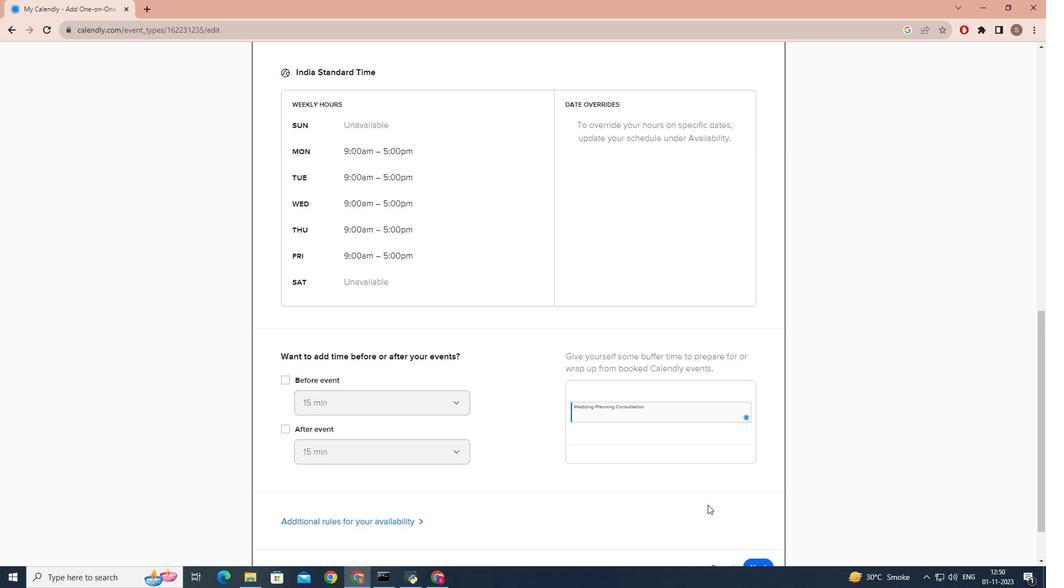 
Action: Mouse moved to (708, 502)
Screenshot: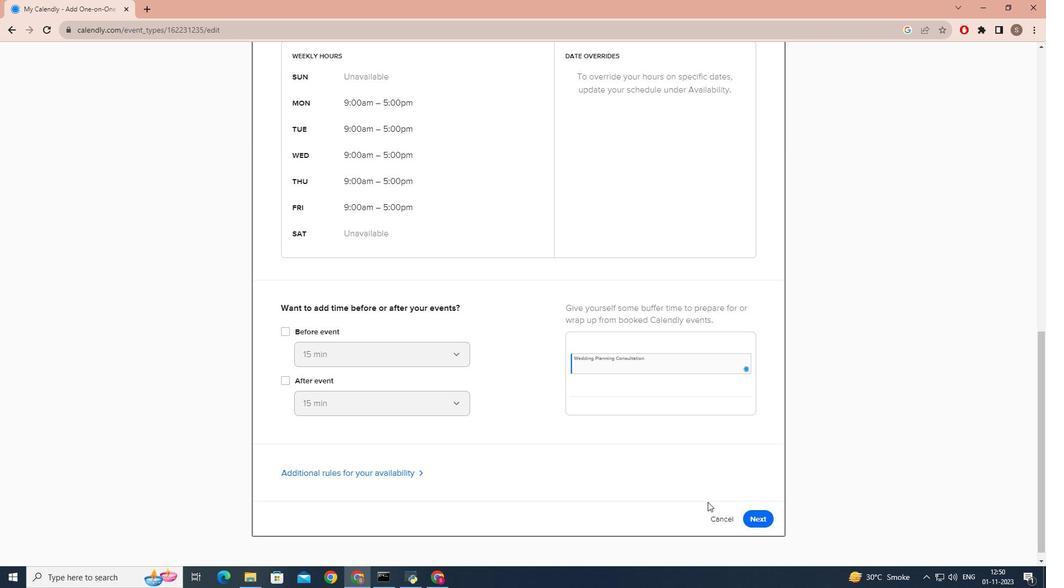 
Action: Mouse scrolled (708, 502) with delta (0, 0)
Screenshot: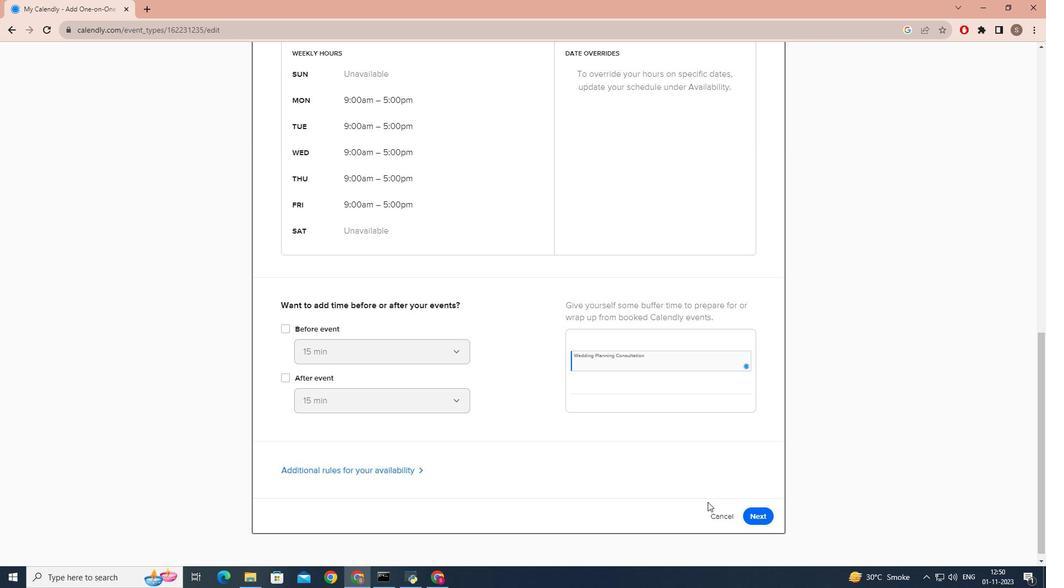 
Action: Mouse scrolled (708, 502) with delta (0, 0)
Screenshot: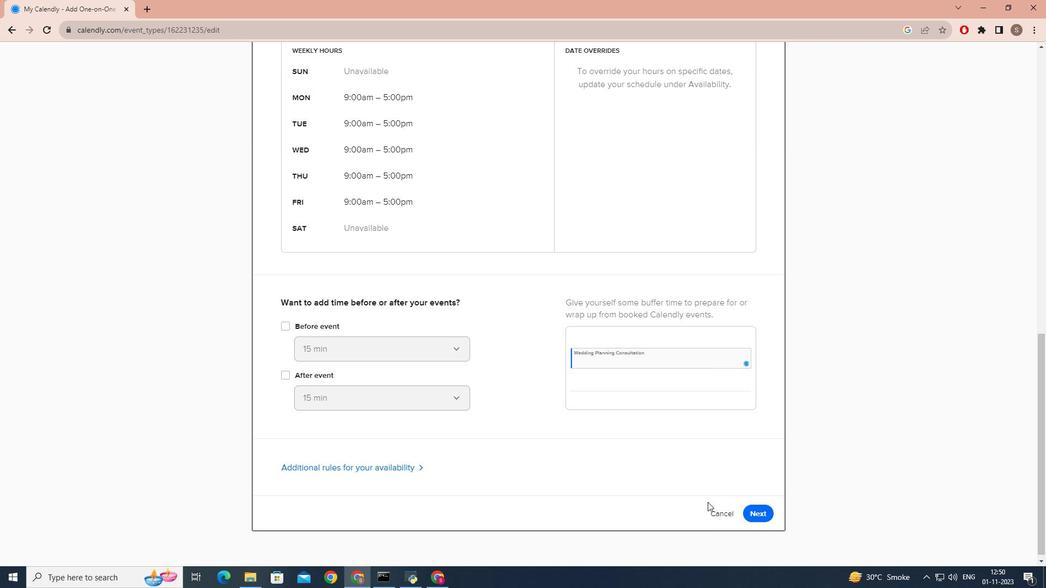 
Action: Mouse scrolled (708, 502) with delta (0, 0)
Screenshot: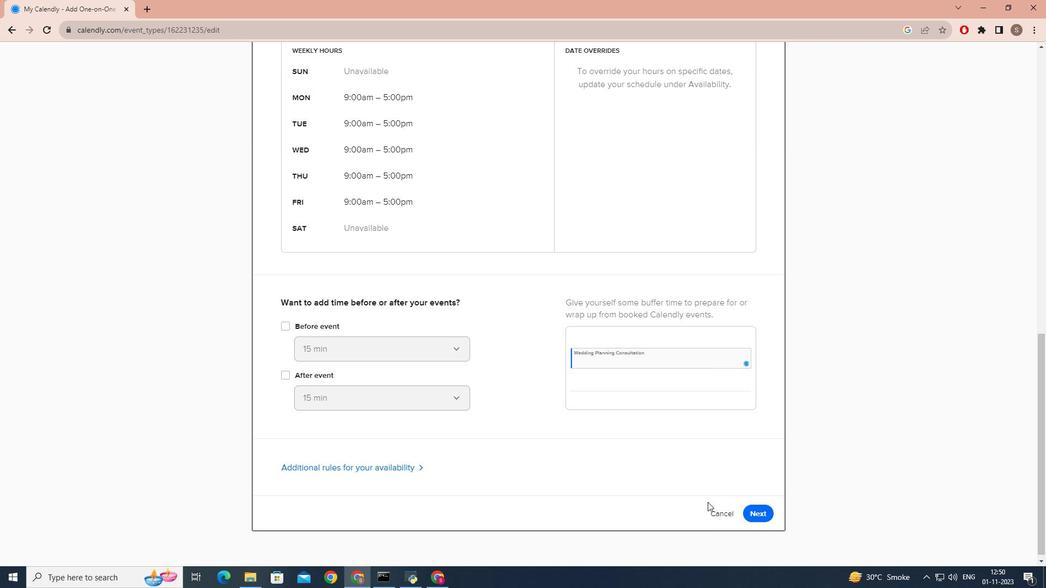 
Action: Mouse scrolled (708, 502) with delta (0, 0)
Screenshot: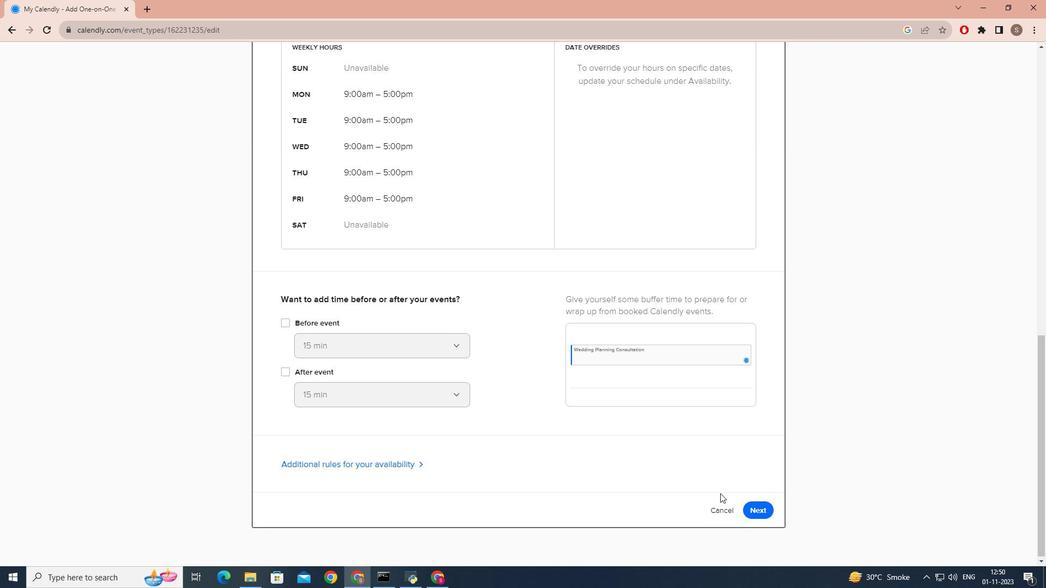 
Action: Mouse moved to (708, 502)
Screenshot: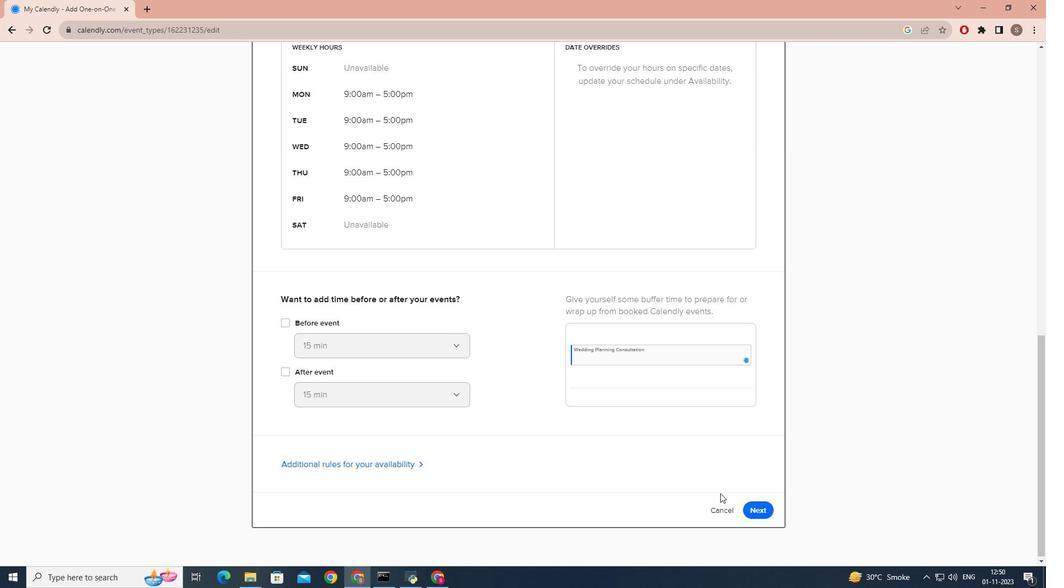 
Action: Mouse scrolled (708, 502) with delta (0, 0)
Screenshot: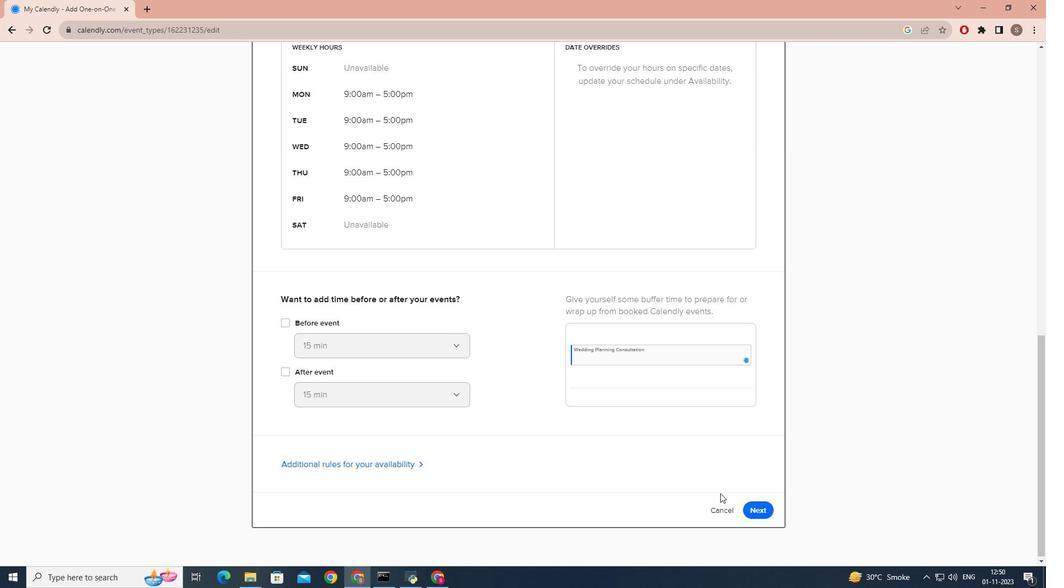 
Action: Mouse moved to (754, 557)
Screenshot: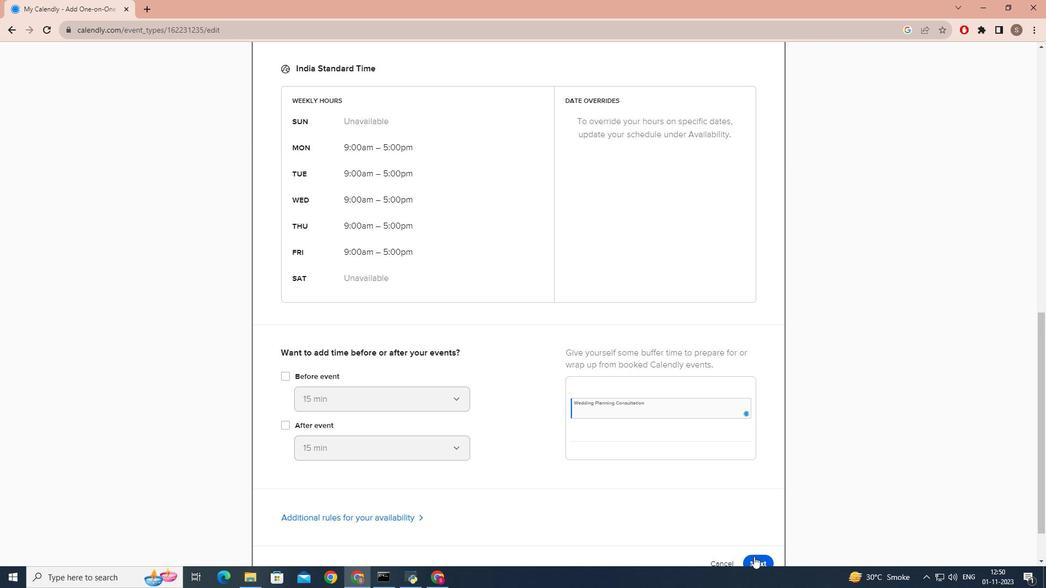 
Action: Mouse pressed left at (754, 557)
Screenshot: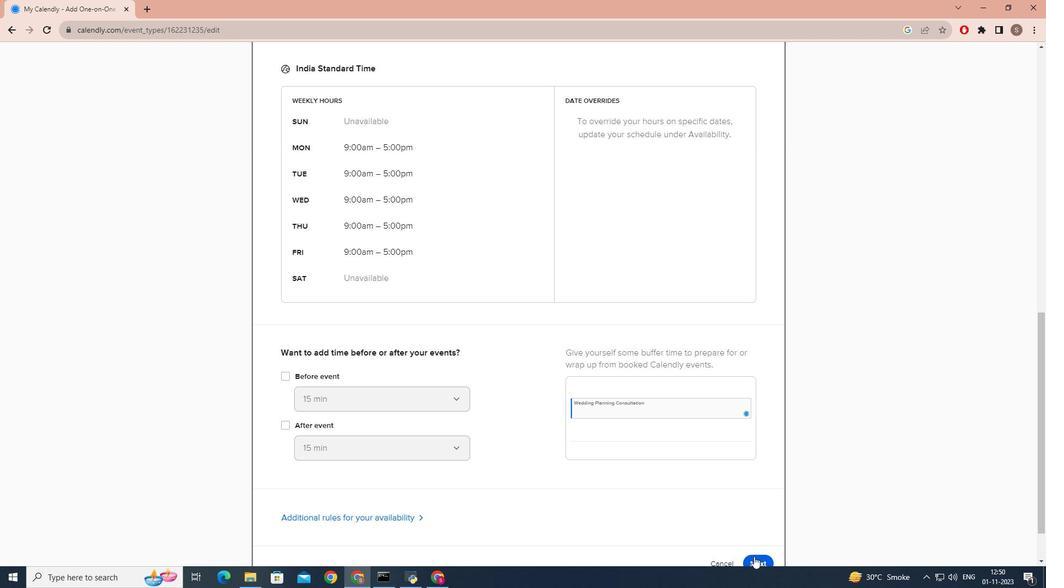
Action: Mouse moved to (667, 443)
Screenshot: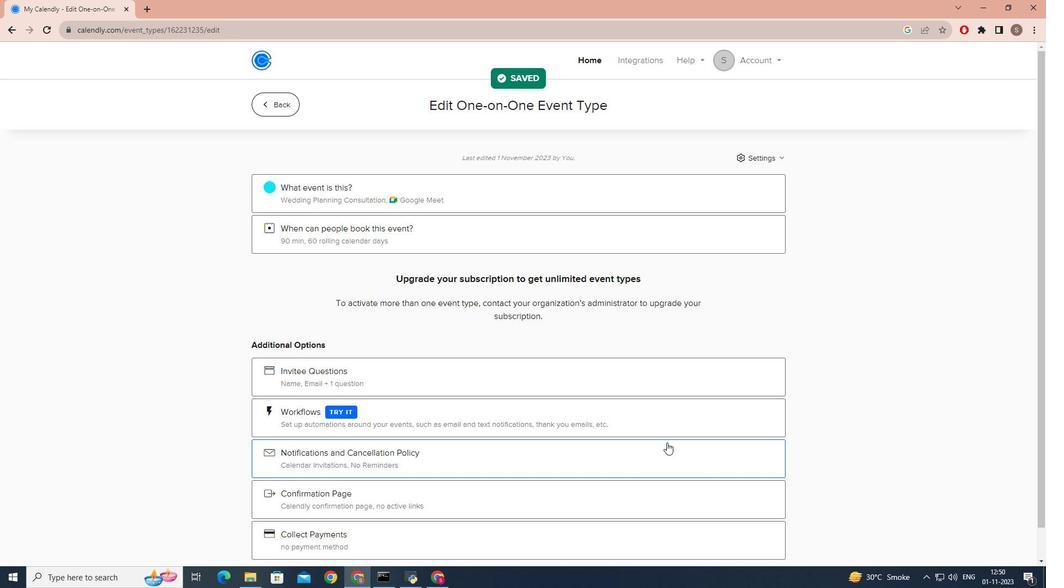 
